 Task: Create a due date automation trigger when advanced on, on the monday after a card is due add fields with custom field "Resume" set to a number lower than 1 and lower or equal to 10 at 11:00 AM.
Action: Mouse moved to (1159, 87)
Screenshot: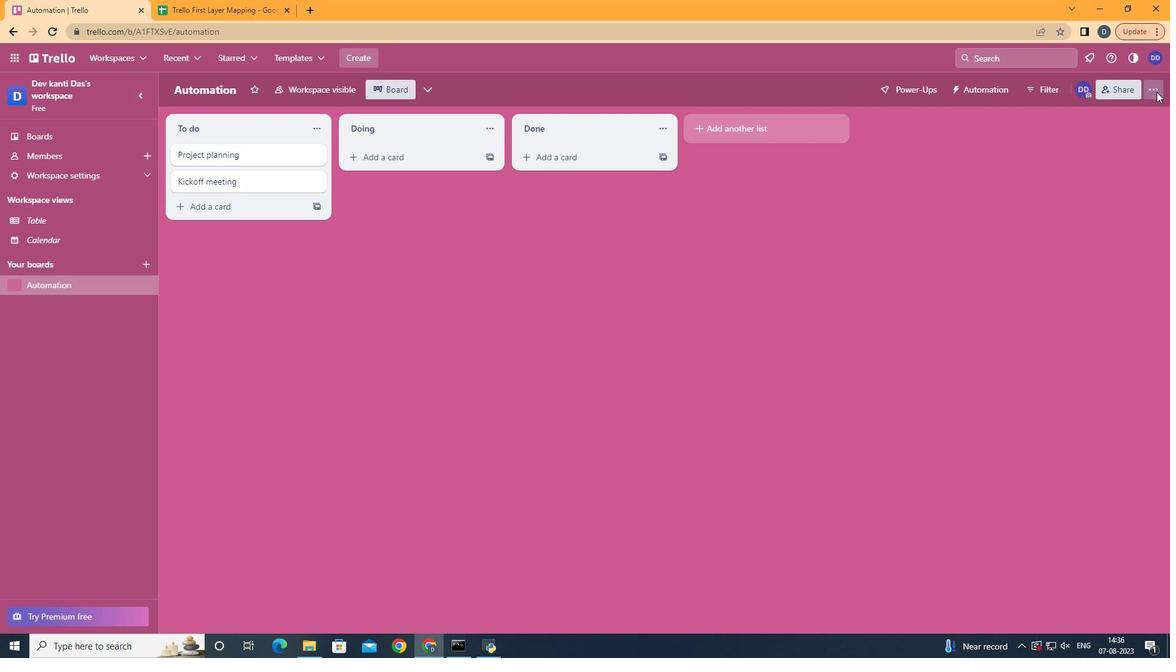 
Action: Mouse pressed left at (1159, 87)
Screenshot: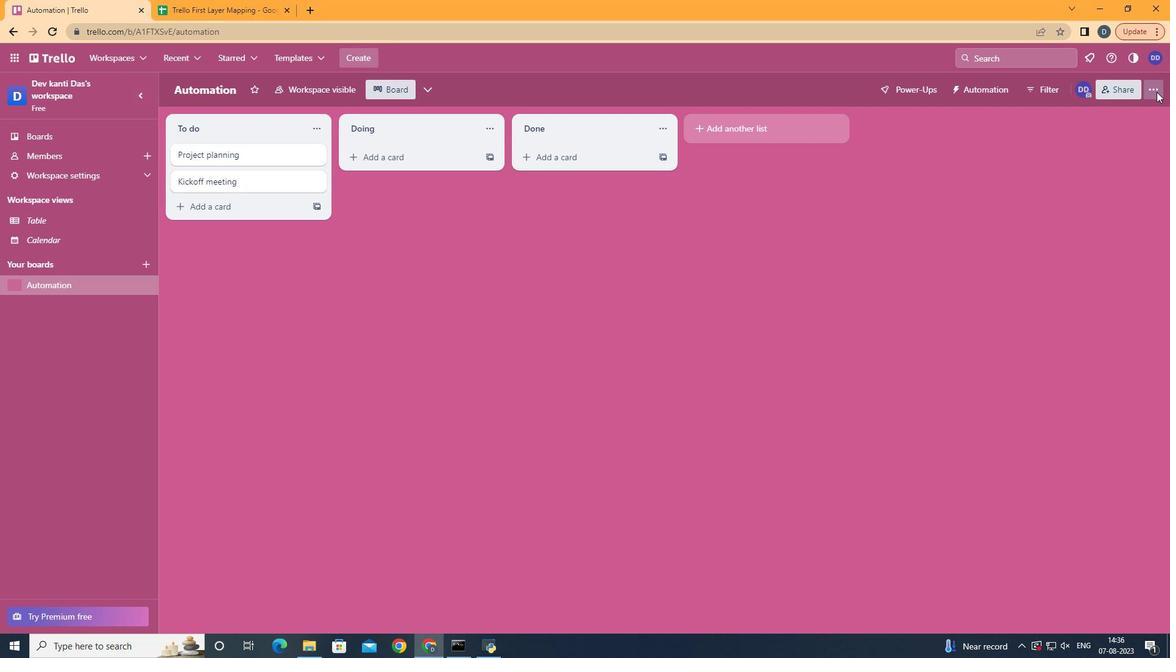 
Action: Mouse moved to (1089, 252)
Screenshot: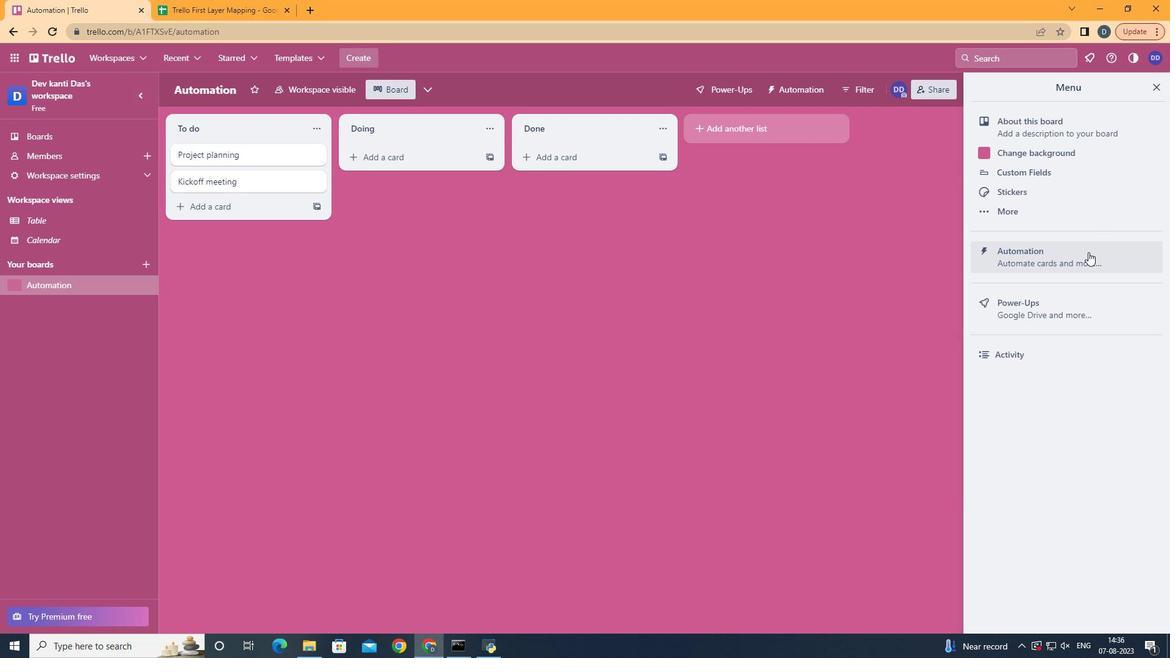 
Action: Mouse pressed left at (1089, 252)
Screenshot: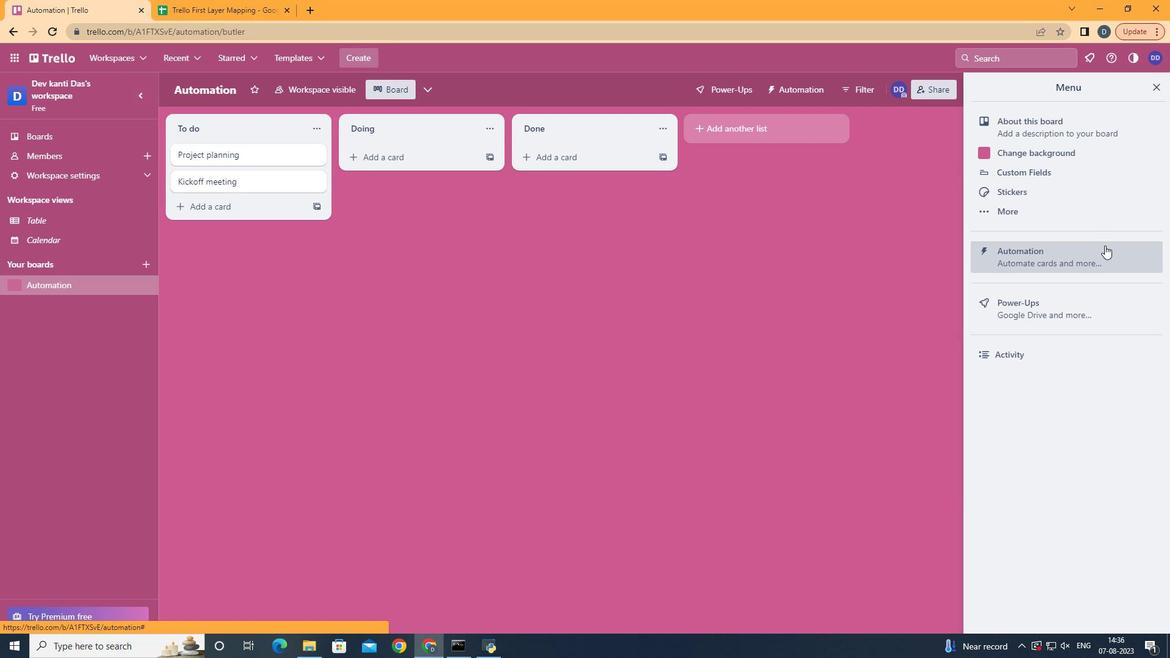 
Action: Mouse moved to (234, 246)
Screenshot: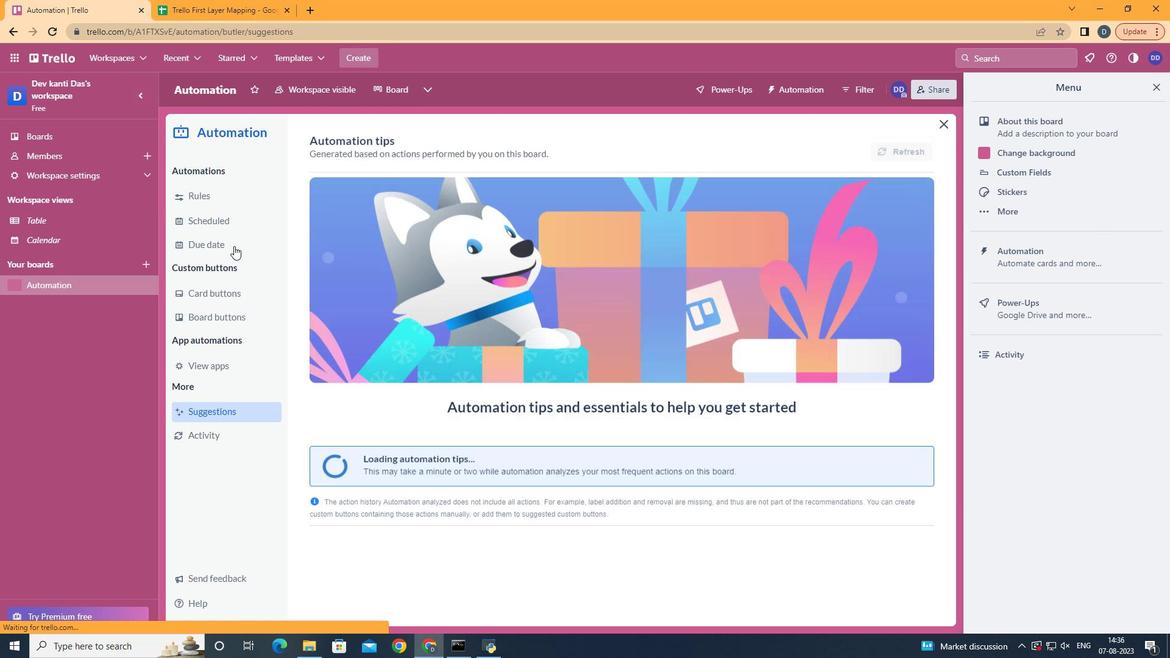 
Action: Mouse pressed left at (234, 246)
Screenshot: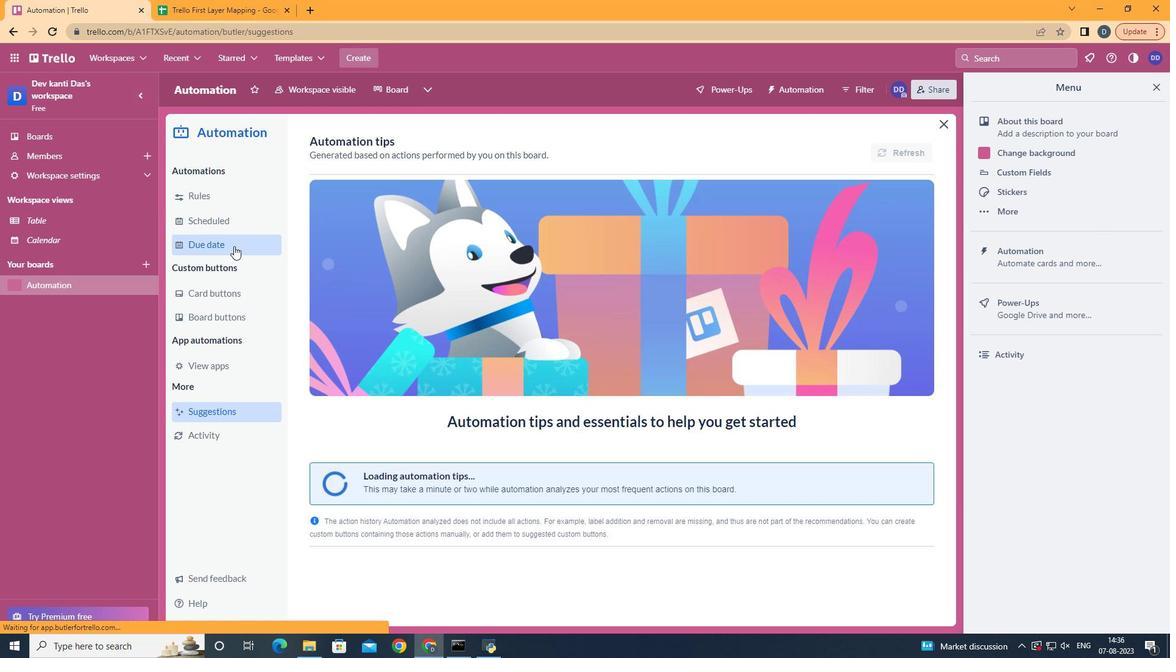 
Action: Mouse moved to (864, 148)
Screenshot: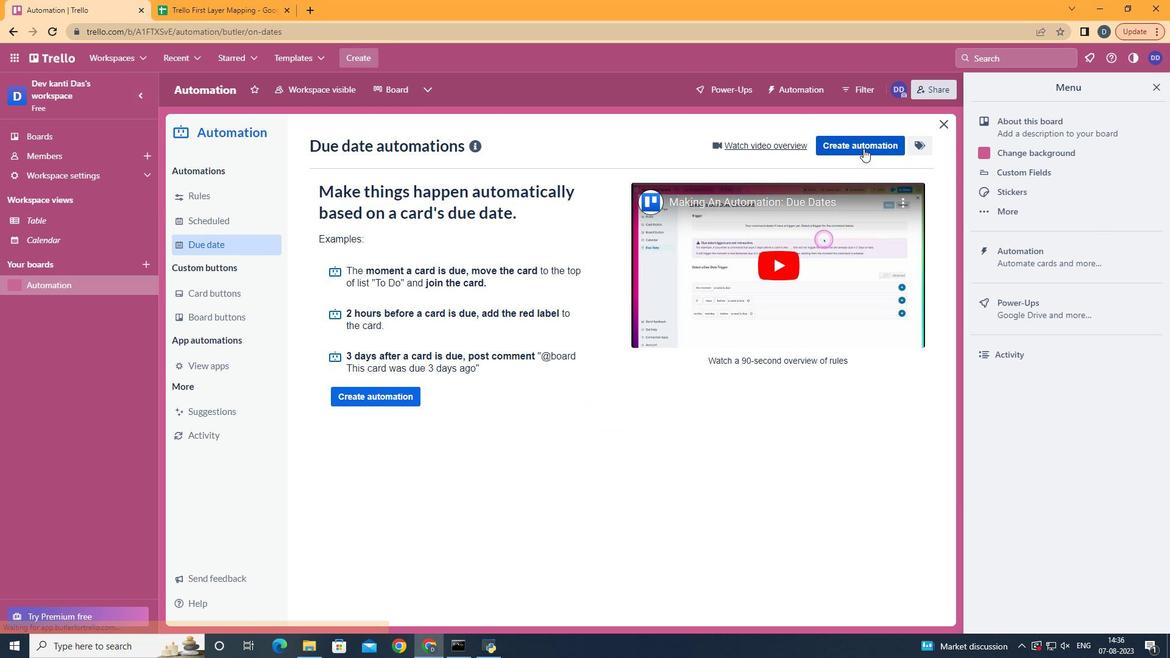 
Action: Mouse pressed left at (864, 148)
Screenshot: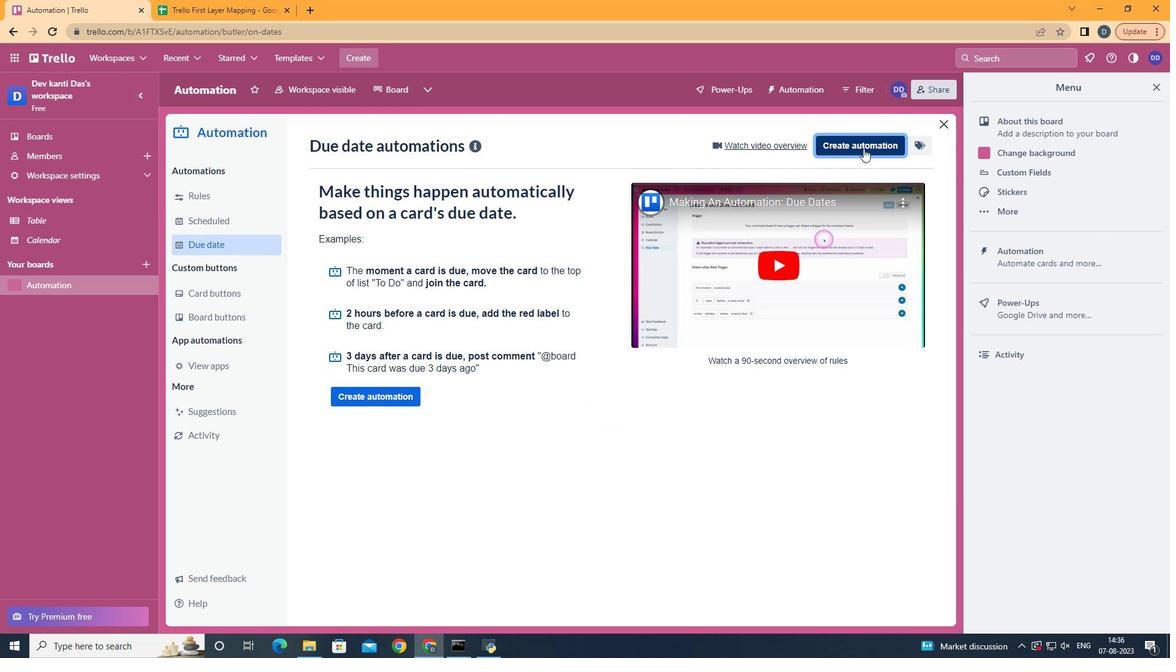 
Action: Mouse moved to (620, 260)
Screenshot: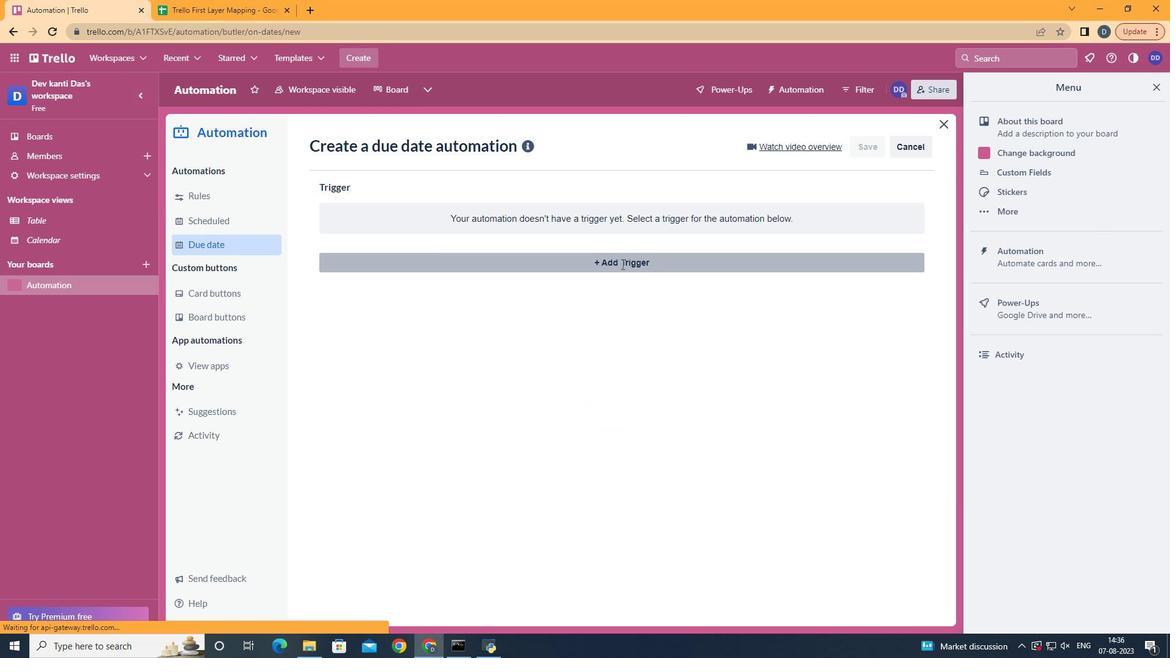 
Action: Mouse pressed left at (620, 260)
Screenshot: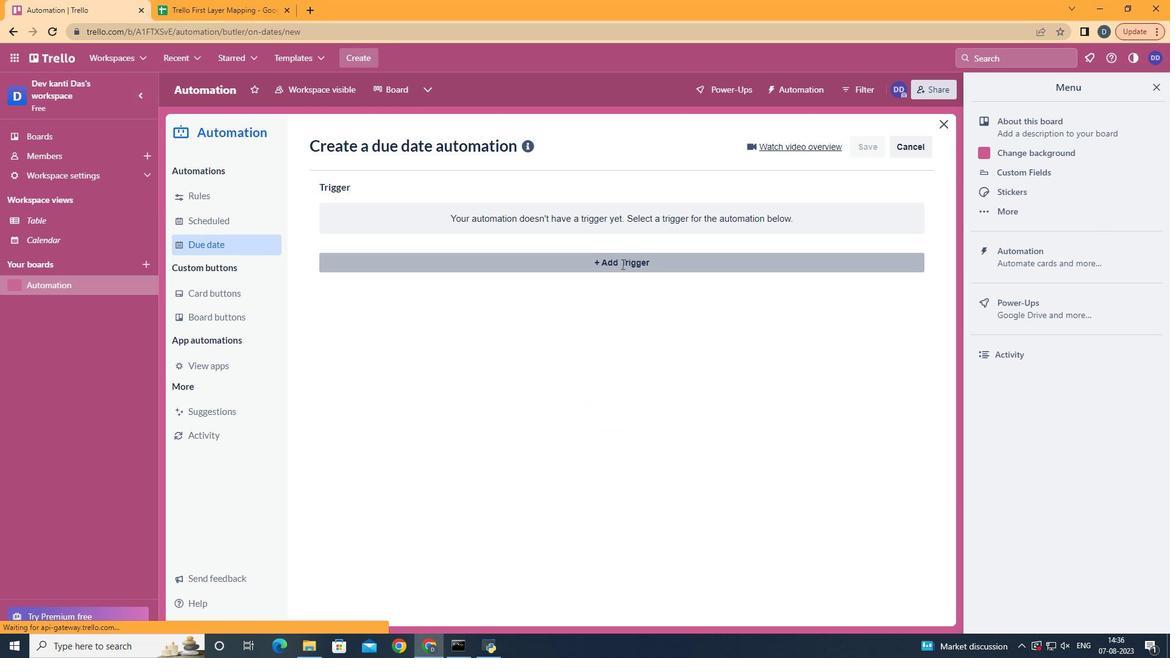 
Action: Mouse moved to (398, 320)
Screenshot: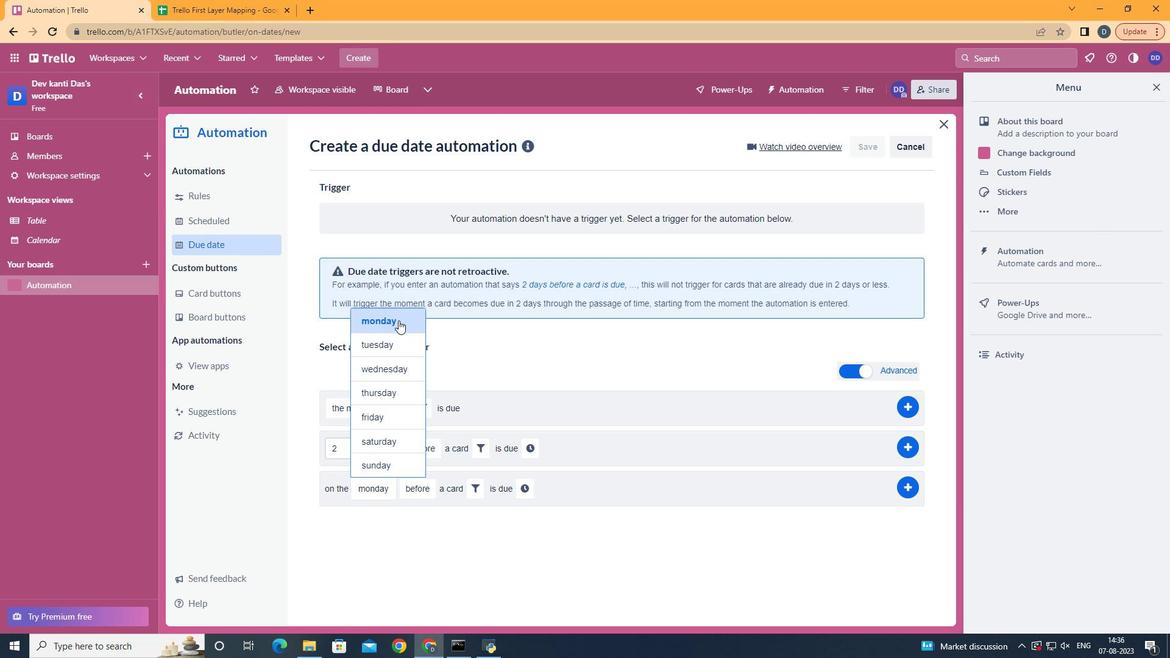 
Action: Mouse pressed left at (398, 320)
Screenshot: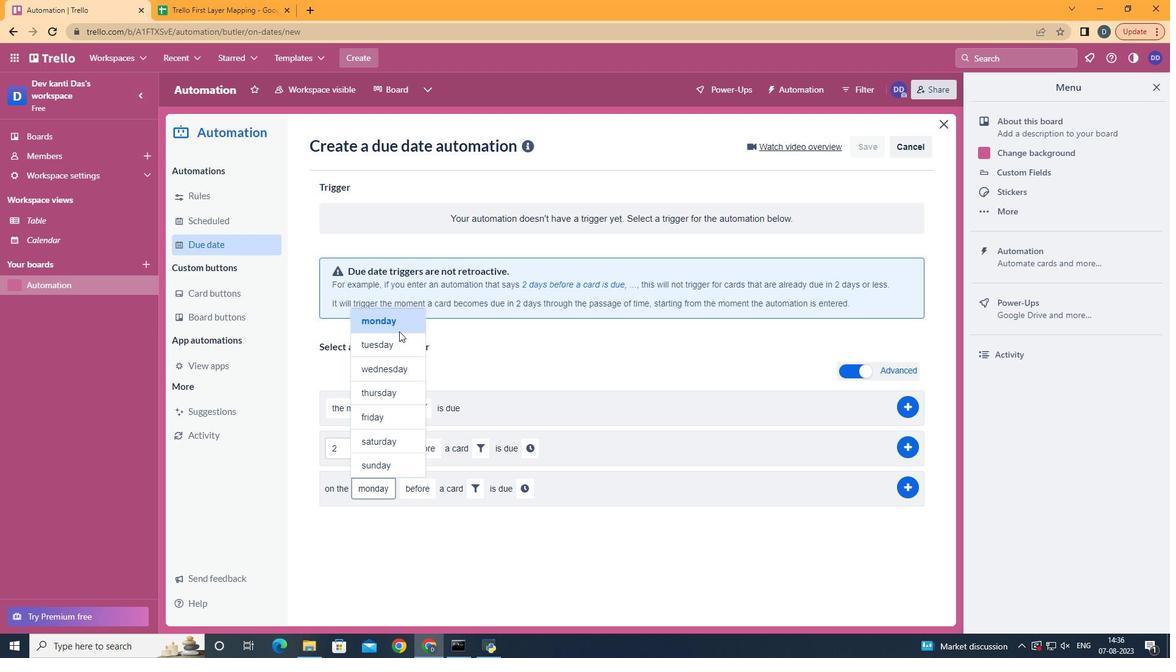 
Action: Mouse moved to (426, 531)
Screenshot: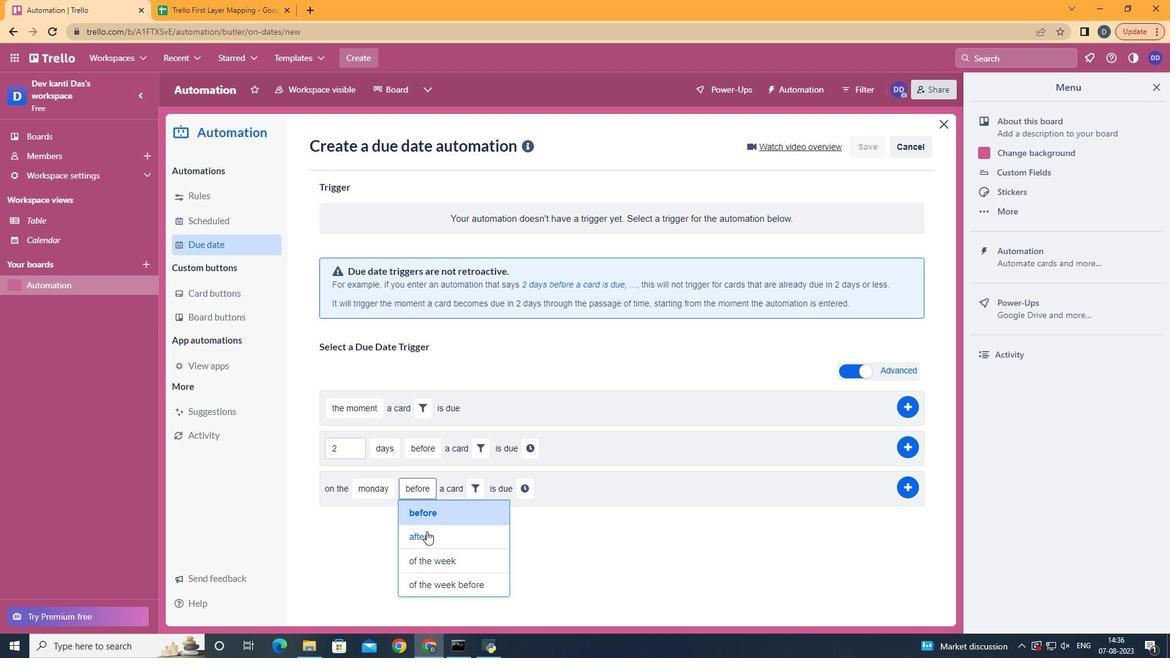 
Action: Mouse pressed left at (426, 531)
Screenshot: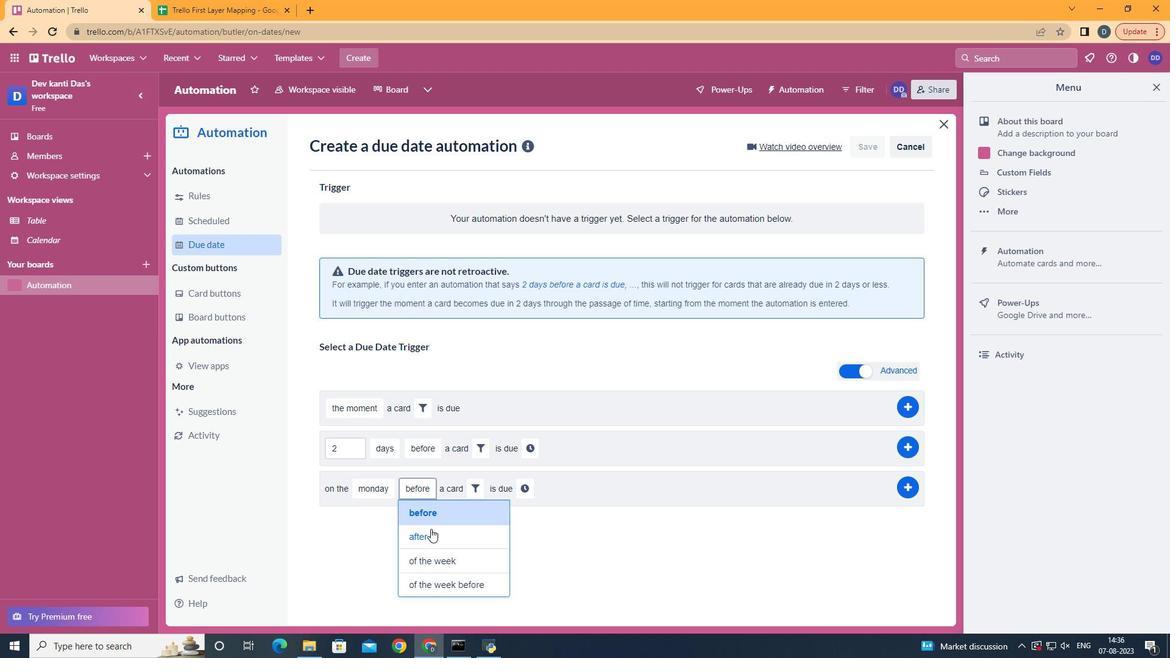 
Action: Mouse moved to (471, 491)
Screenshot: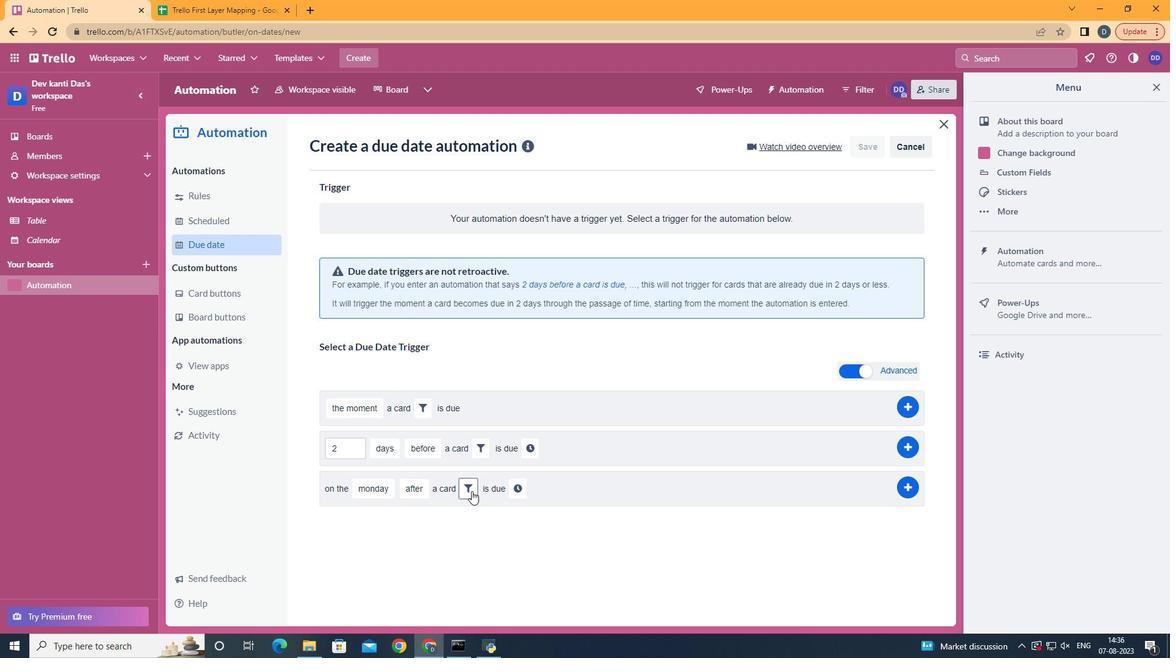 
Action: Mouse pressed left at (471, 491)
Screenshot: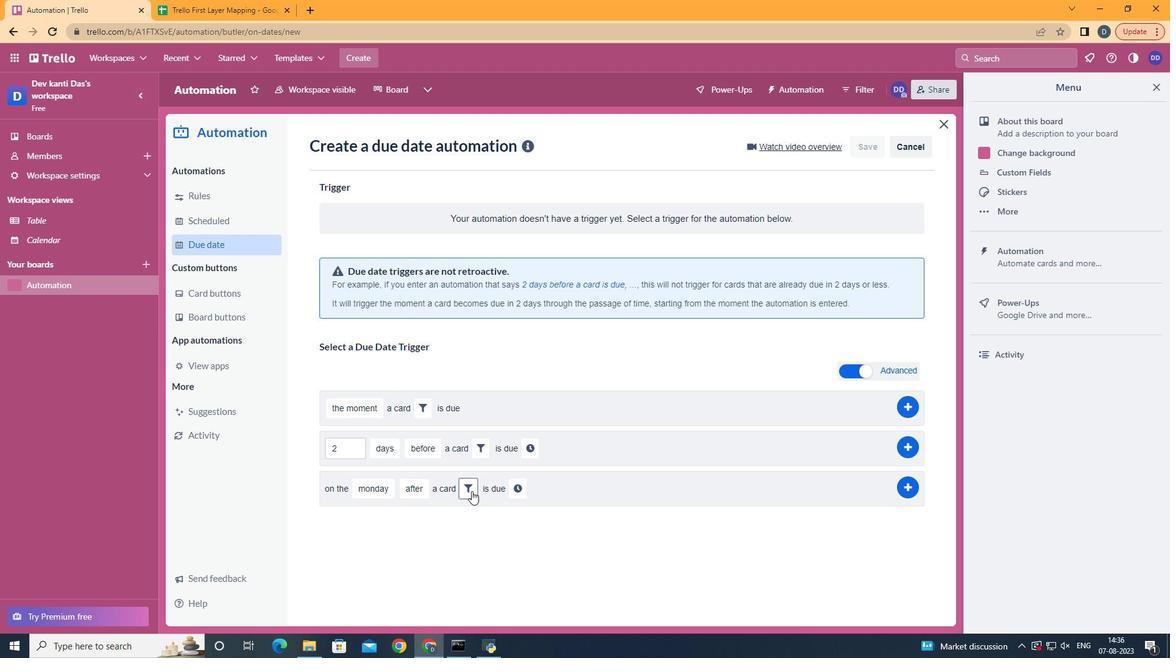 
Action: Mouse moved to (679, 536)
Screenshot: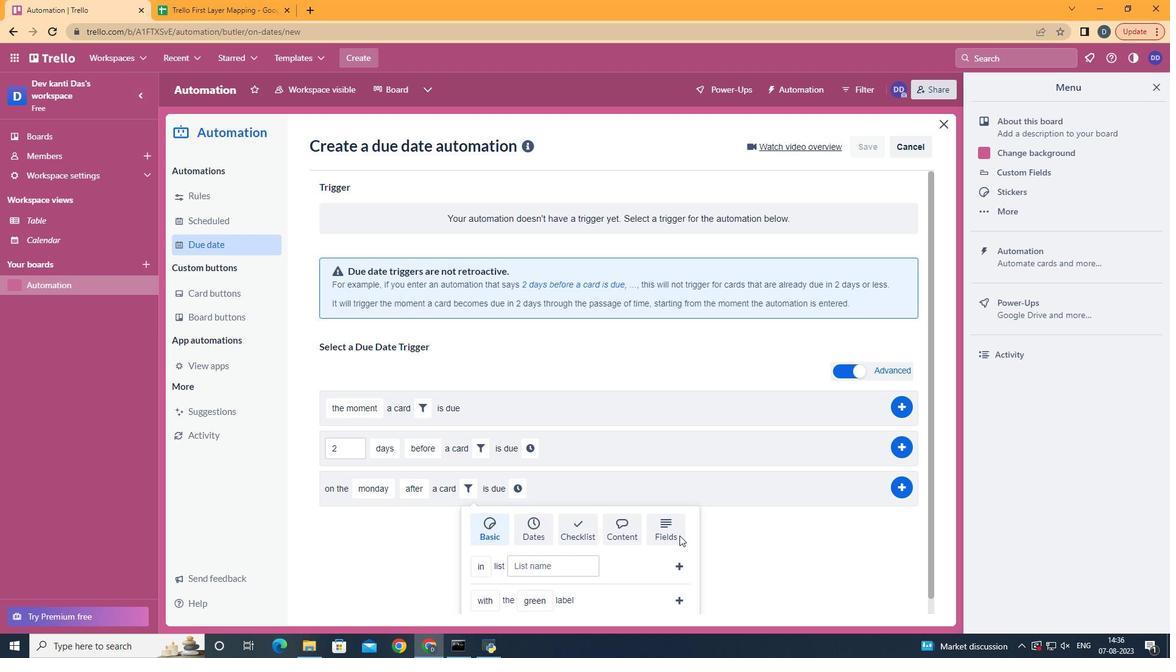 
Action: Mouse pressed left at (679, 536)
Screenshot: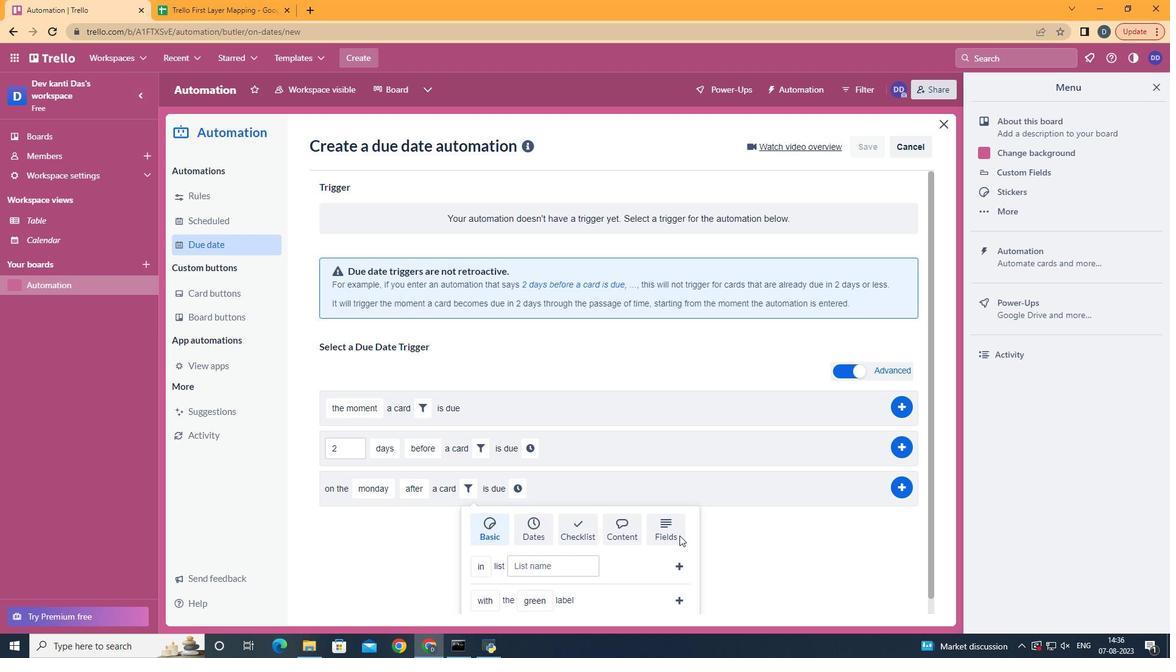 
Action: Mouse moved to (679, 534)
Screenshot: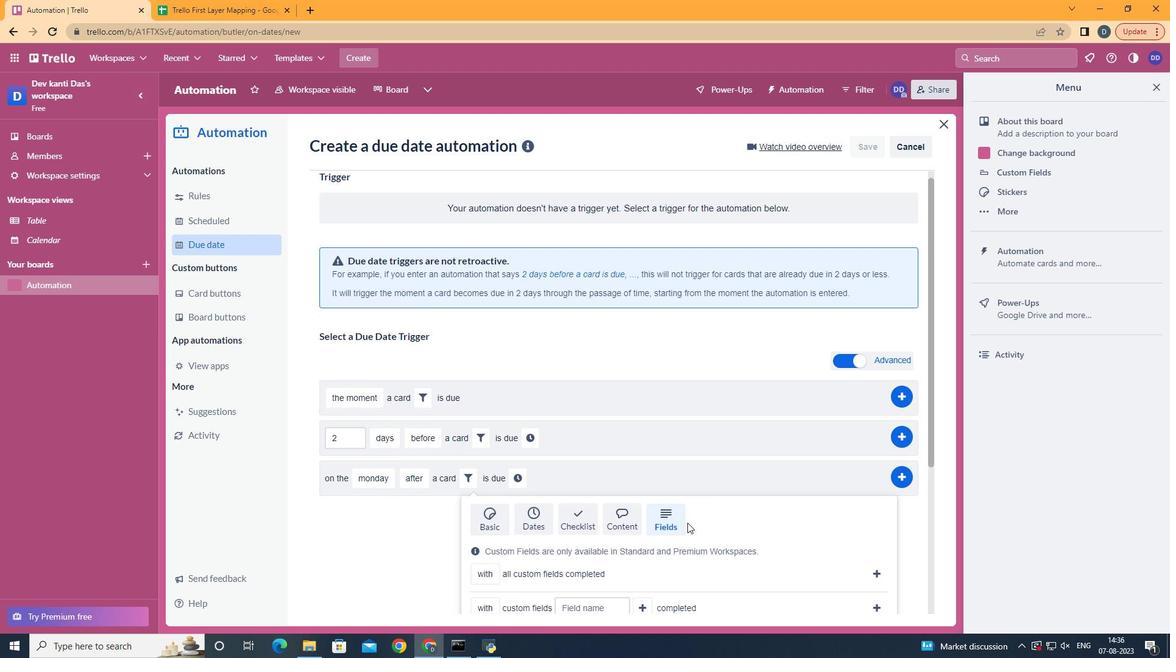 
Action: Mouse scrolled (679, 534) with delta (0, 0)
Screenshot: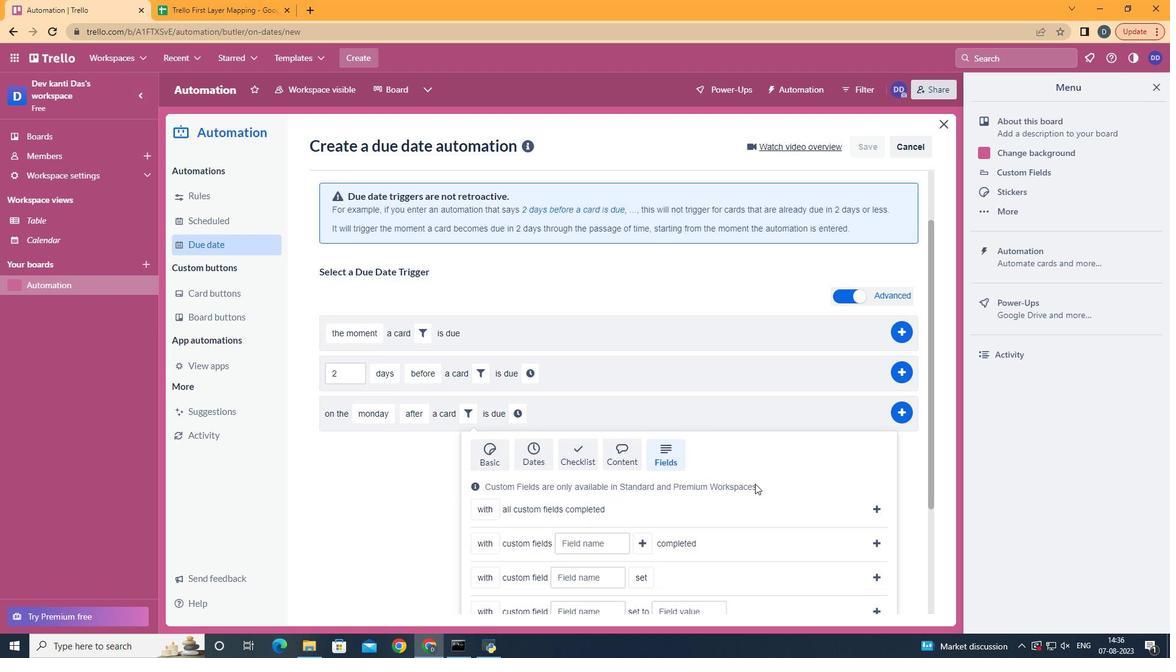 
Action: Mouse scrolled (679, 534) with delta (0, 0)
Screenshot: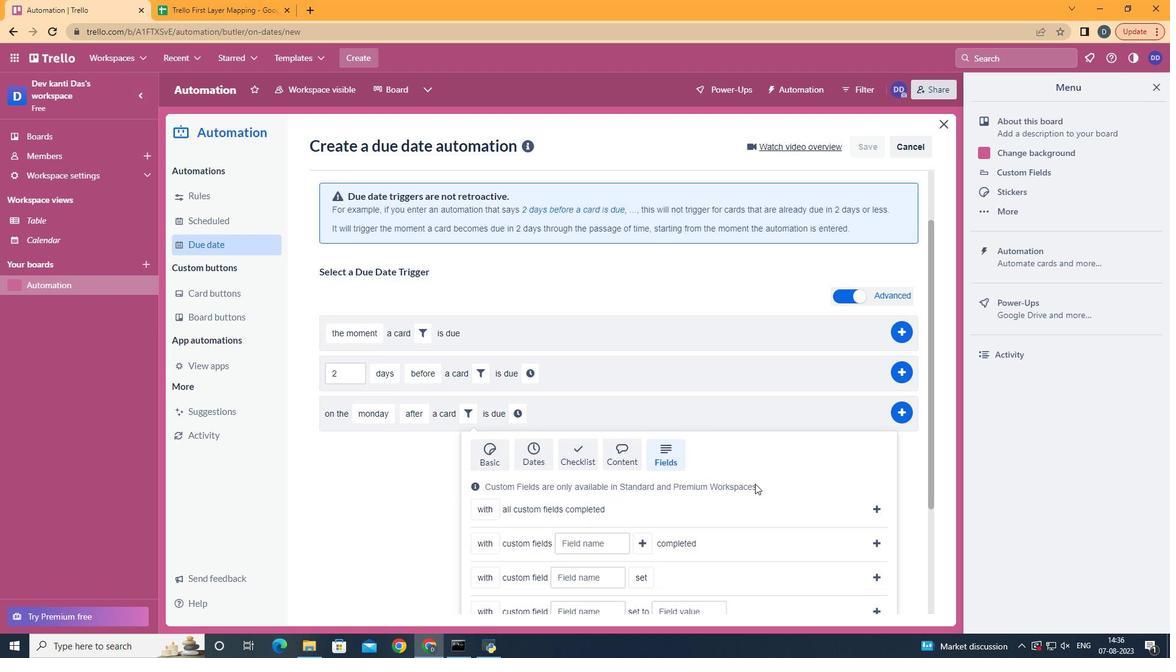 
Action: Mouse scrolled (679, 534) with delta (0, 0)
Screenshot: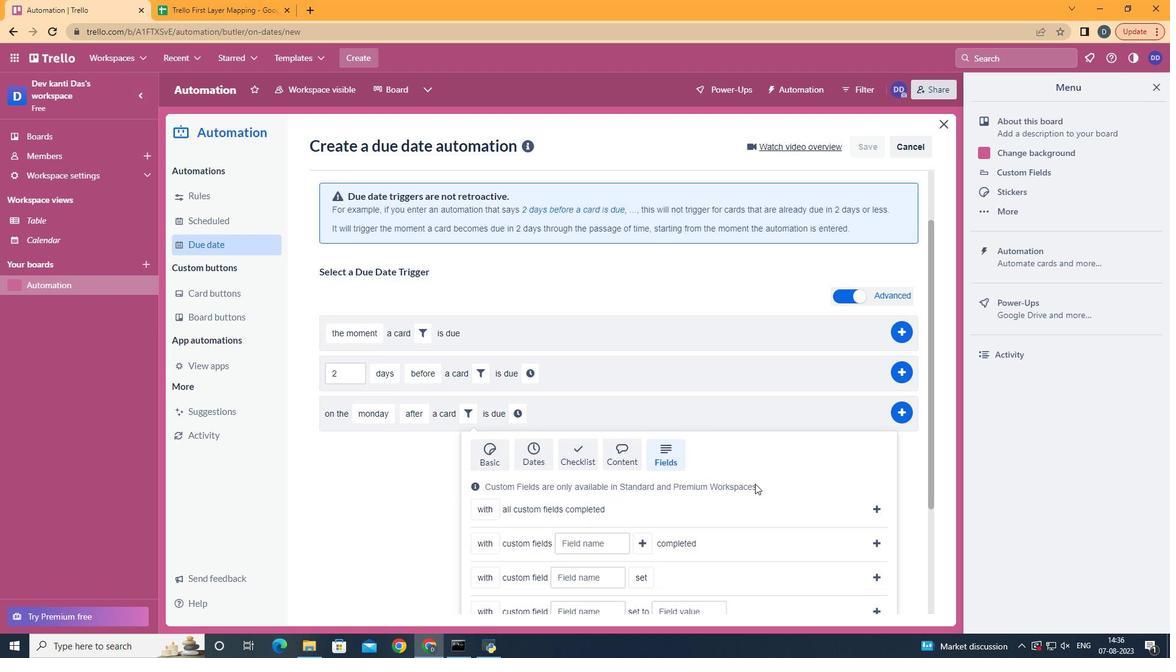 
Action: Mouse scrolled (679, 534) with delta (0, 0)
Screenshot: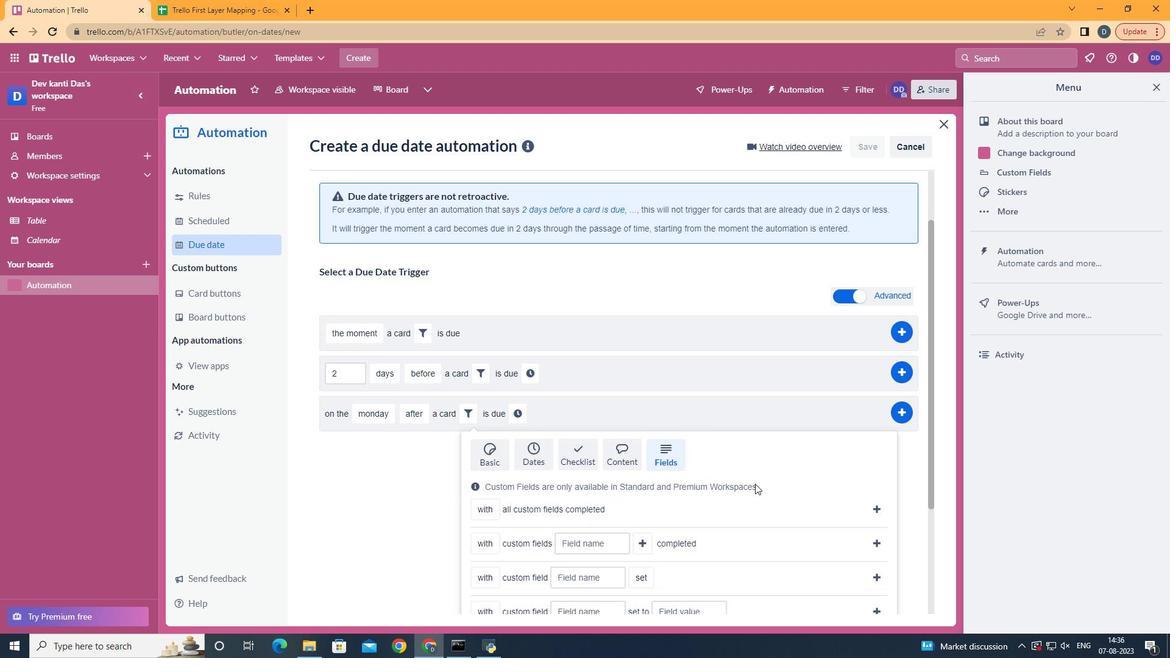 
Action: Mouse scrolled (679, 534) with delta (0, 0)
Screenshot: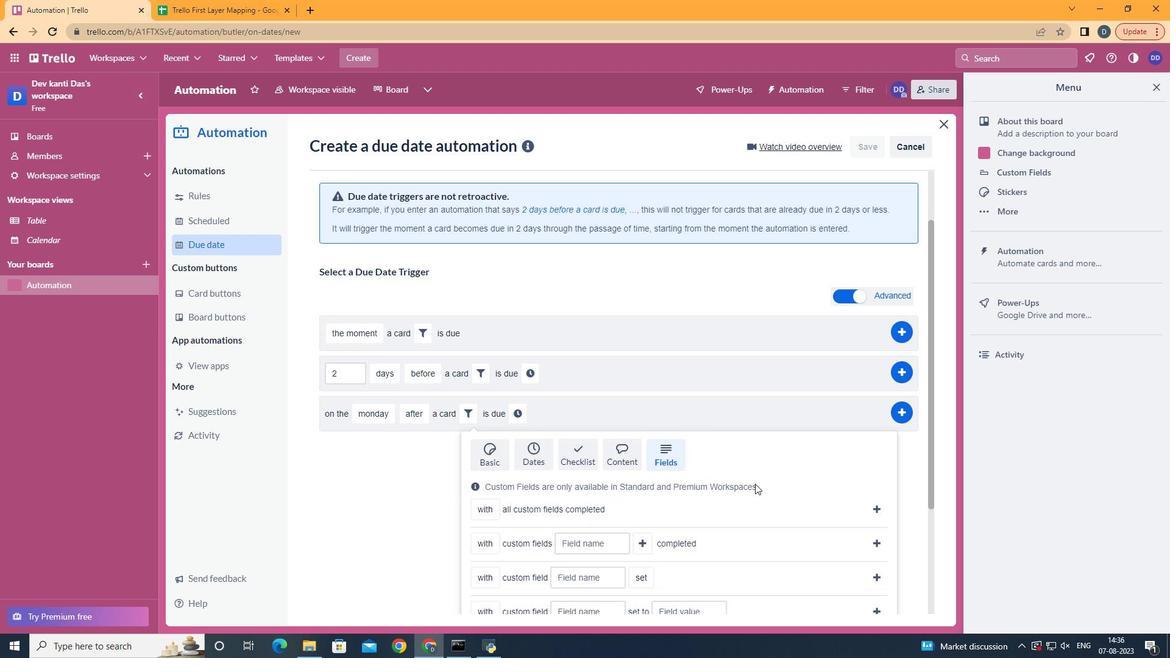 
Action: Mouse moved to (684, 527)
Screenshot: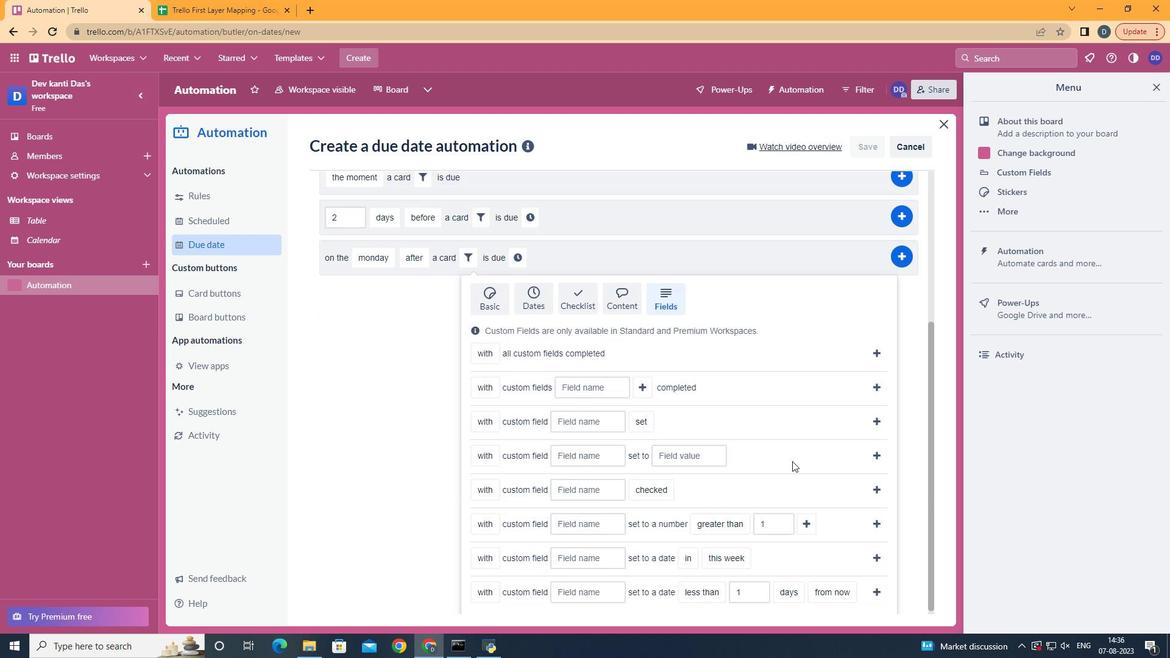 
Action: Mouse scrolled (684, 526) with delta (0, 0)
Screenshot: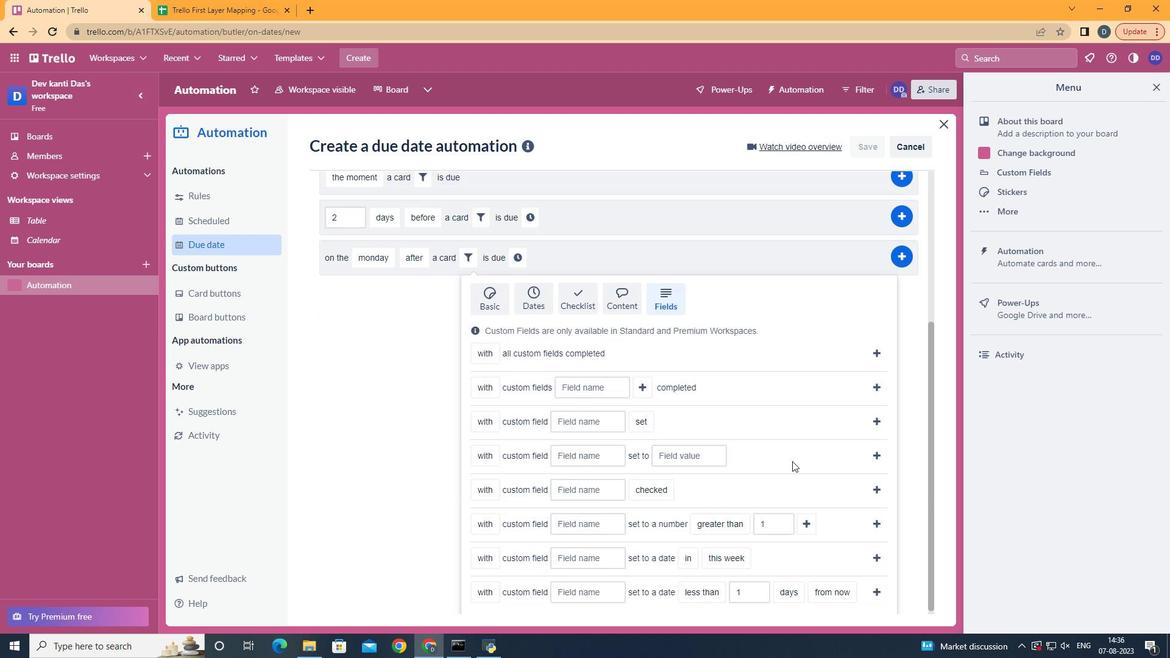 
Action: Mouse moved to (579, 519)
Screenshot: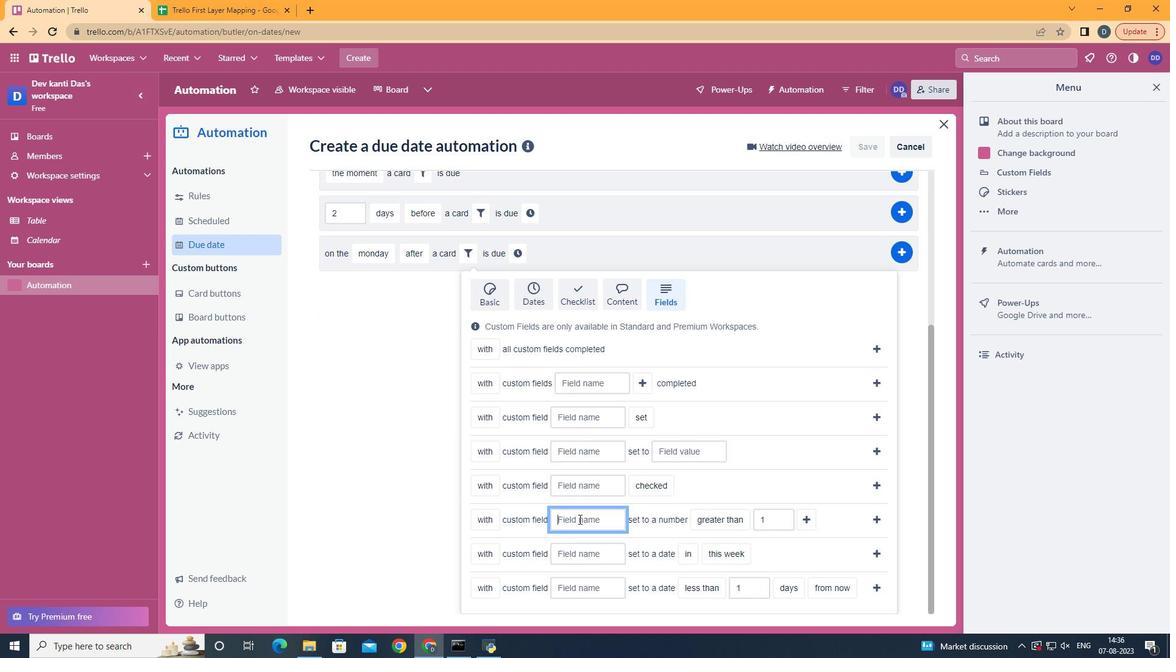 
Action: Mouse pressed left at (579, 519)
Screenshot: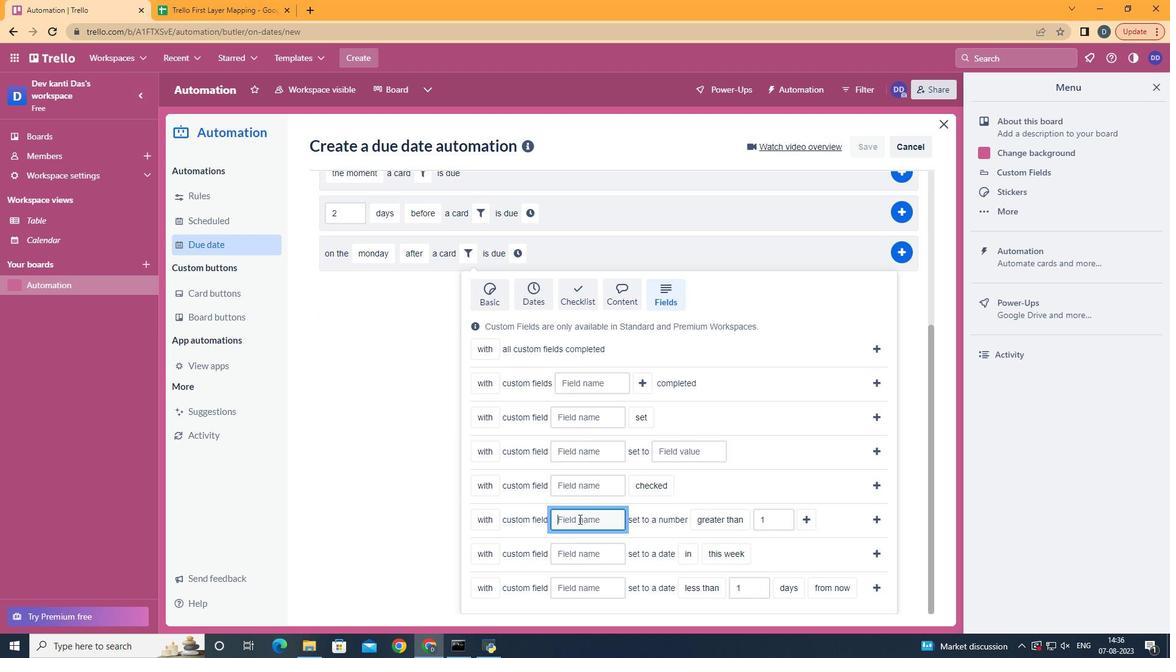 
Action: Key pressed <Key.shift>Resume
Screenshot: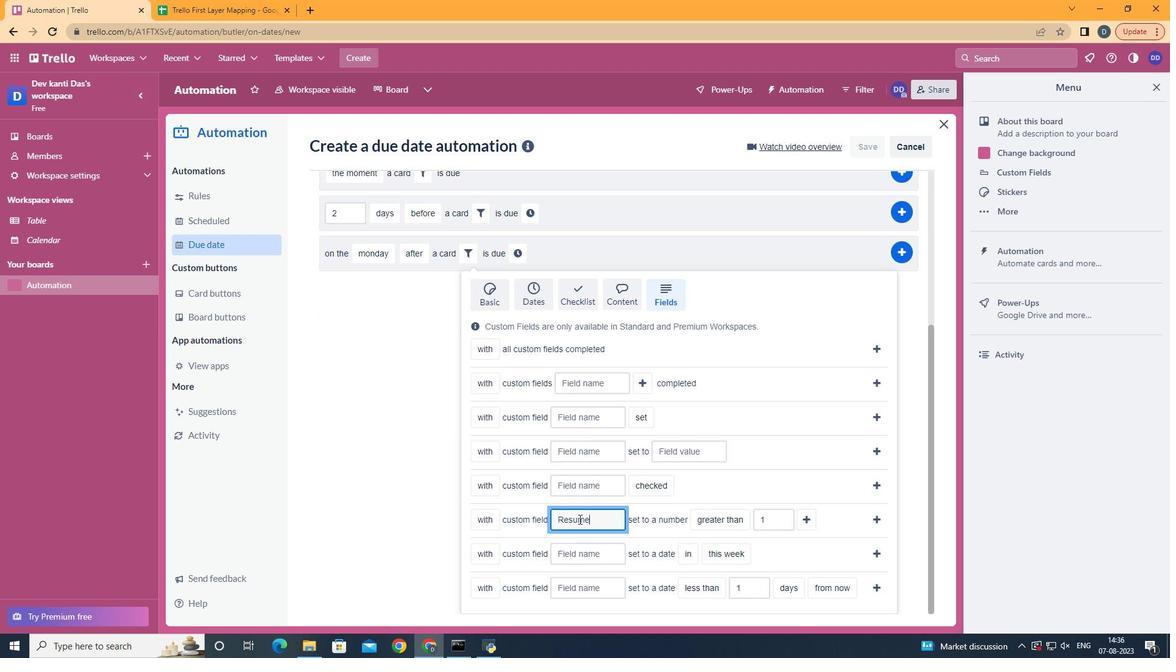 
Action: Mouse moved to (753, 468)
Screenshot: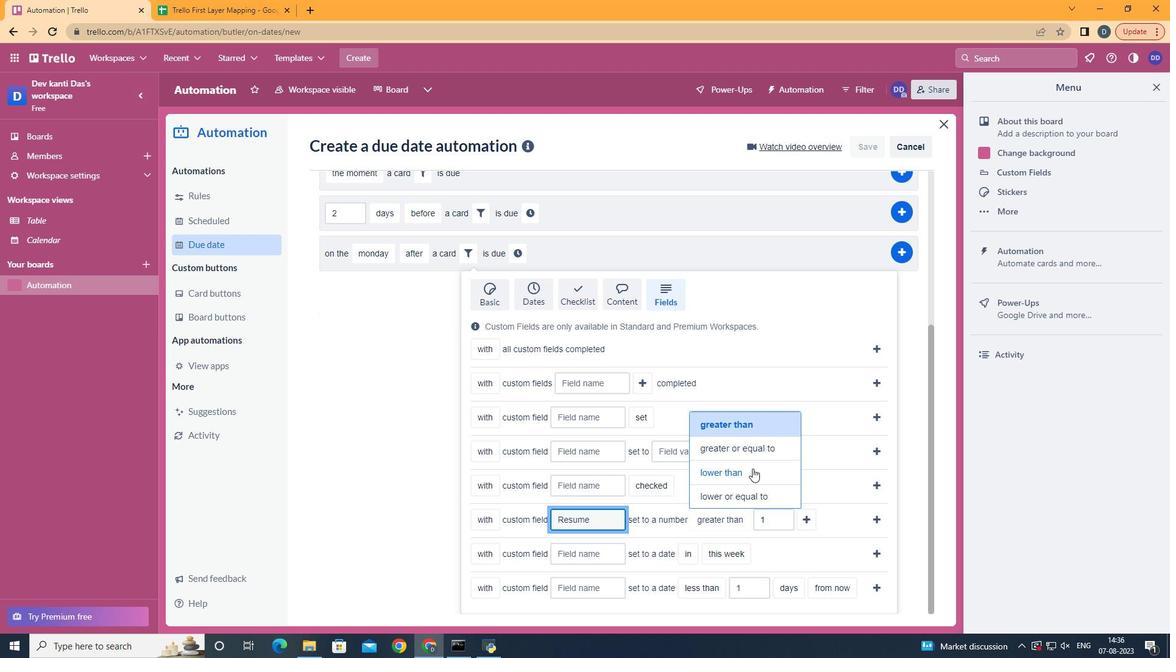 
Action: Mouse pressed left at (753, 468)
Screenshot: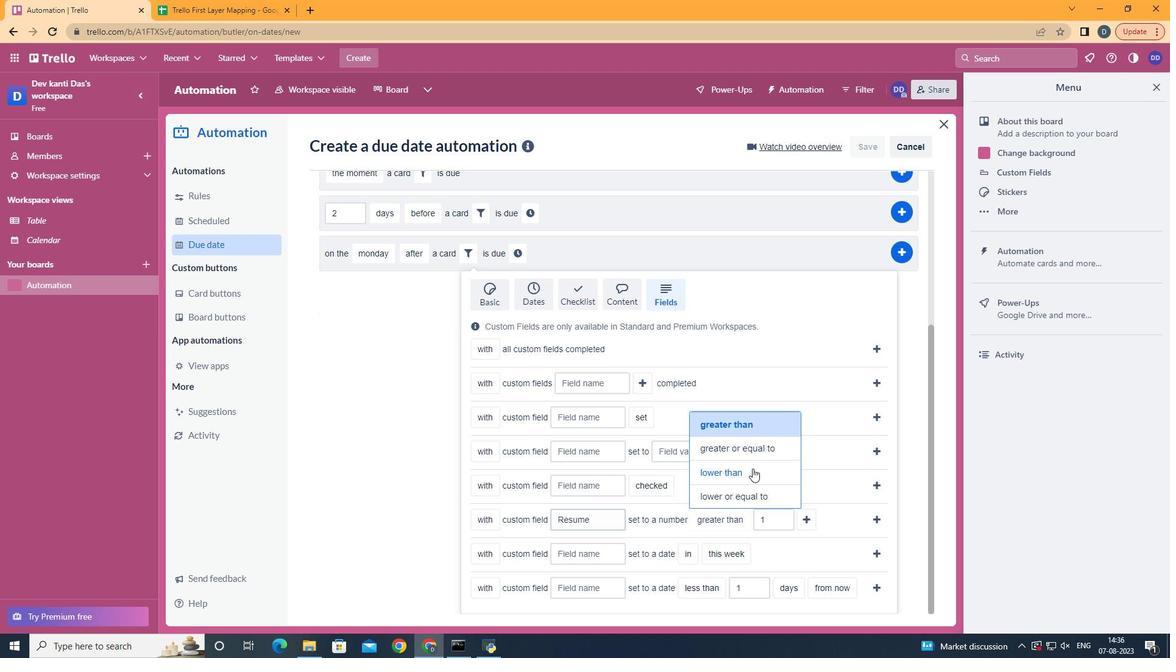 
Action: Mouse moved to (803, 521)
Screenshot: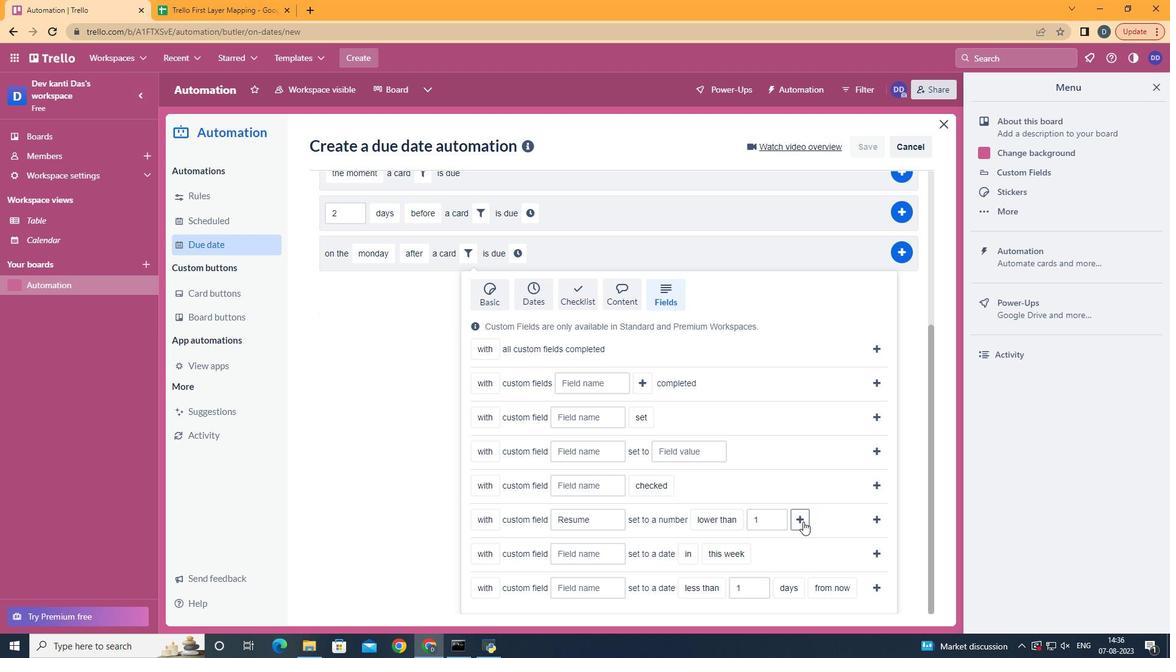 
Action: Mouse pressed left at (803, 521)
Screenshot: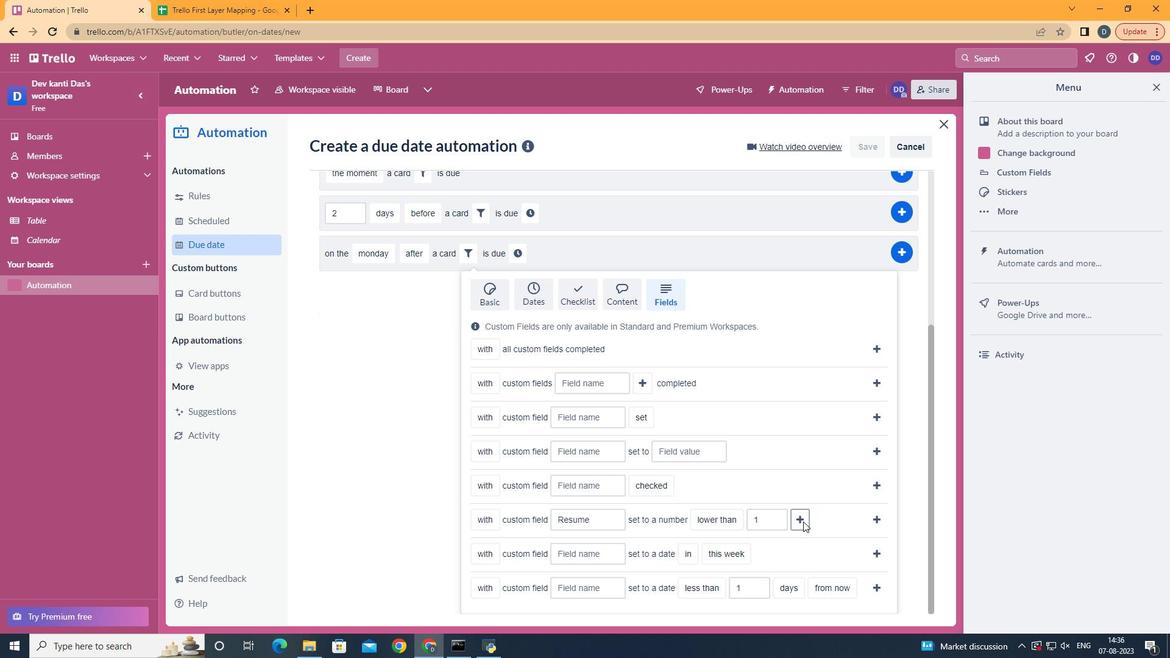 
Action: Mouse moved to (562, 475)
Screenshot: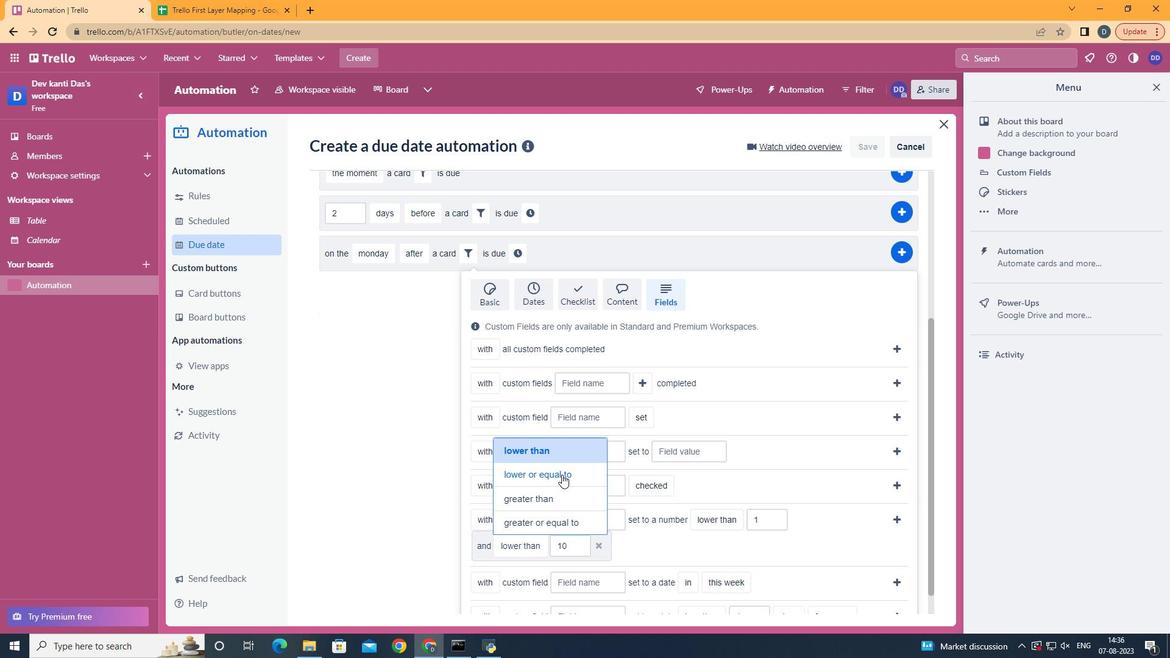 
Action: Mouse pressed left at (562, 475)
Screenshot: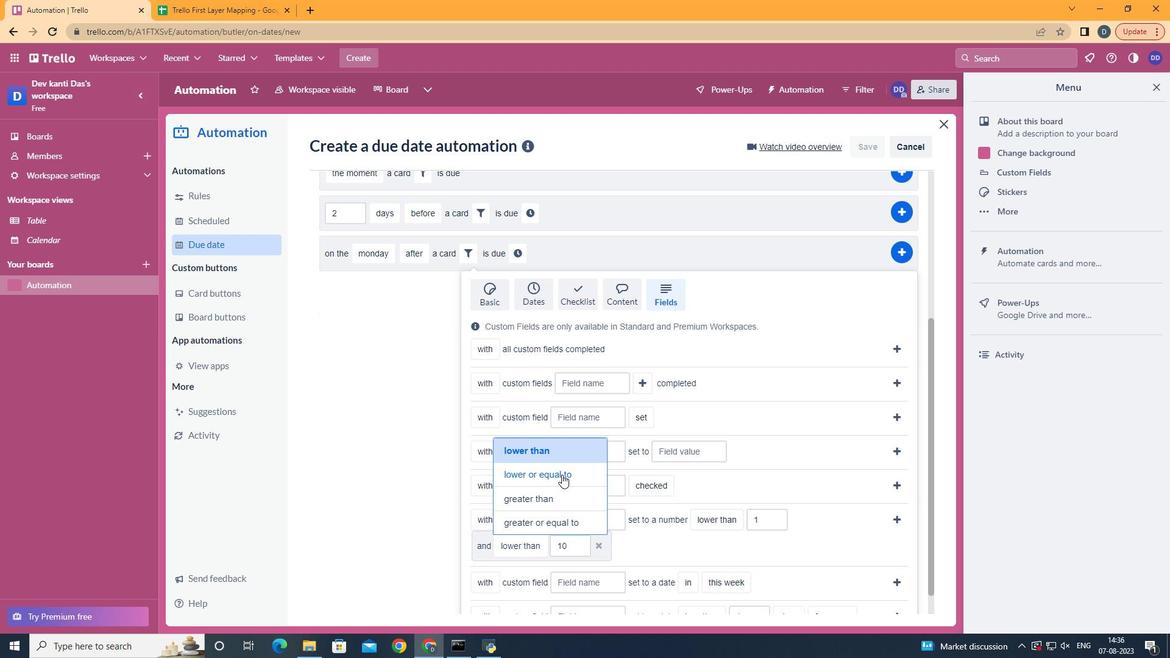 
Action: Mouse moved to (895, 521)
Screenshot: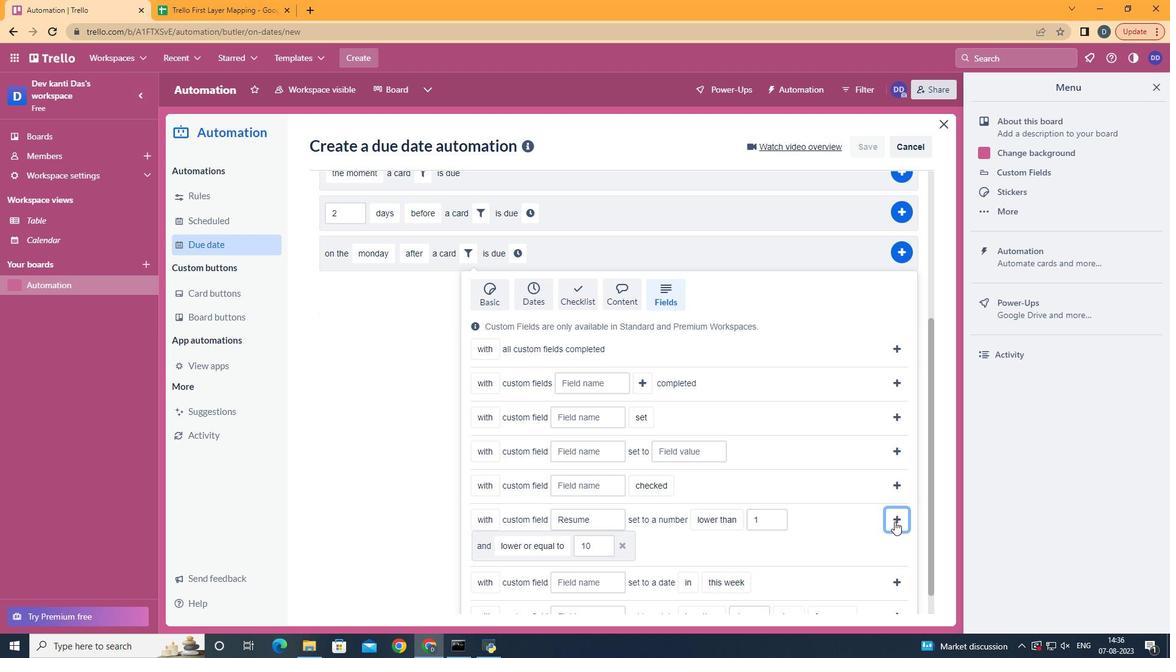 
Action: Mouse pressed left at (895, 521)
Screenshot: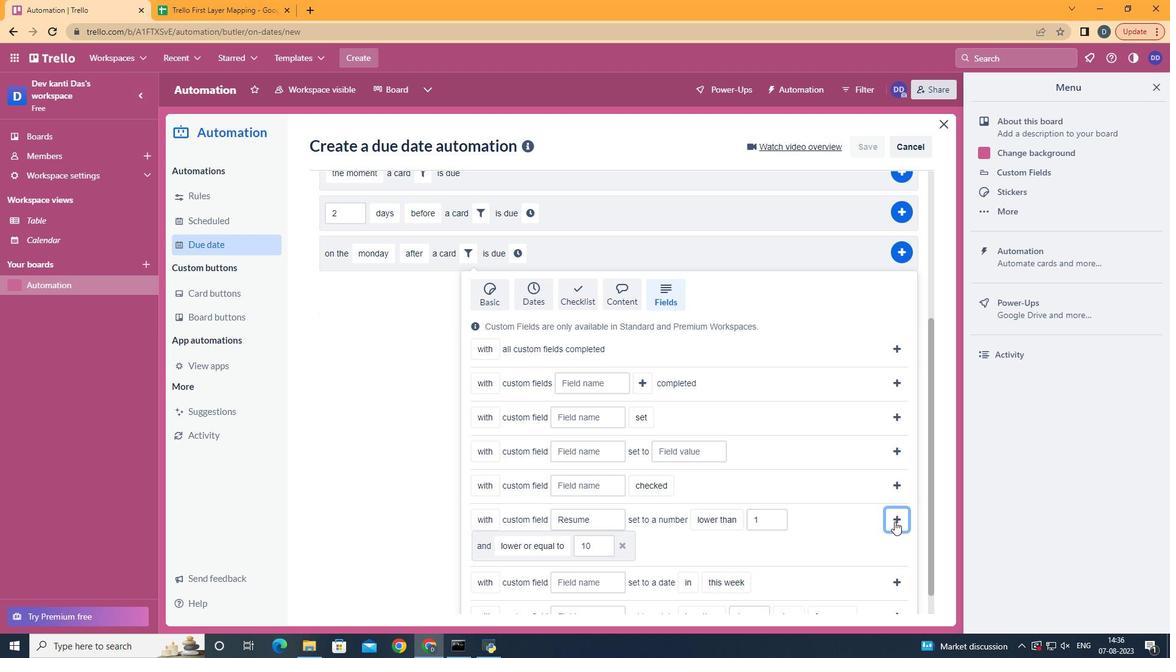 
Action: Mouse moved to (859, 488)
Screenshot: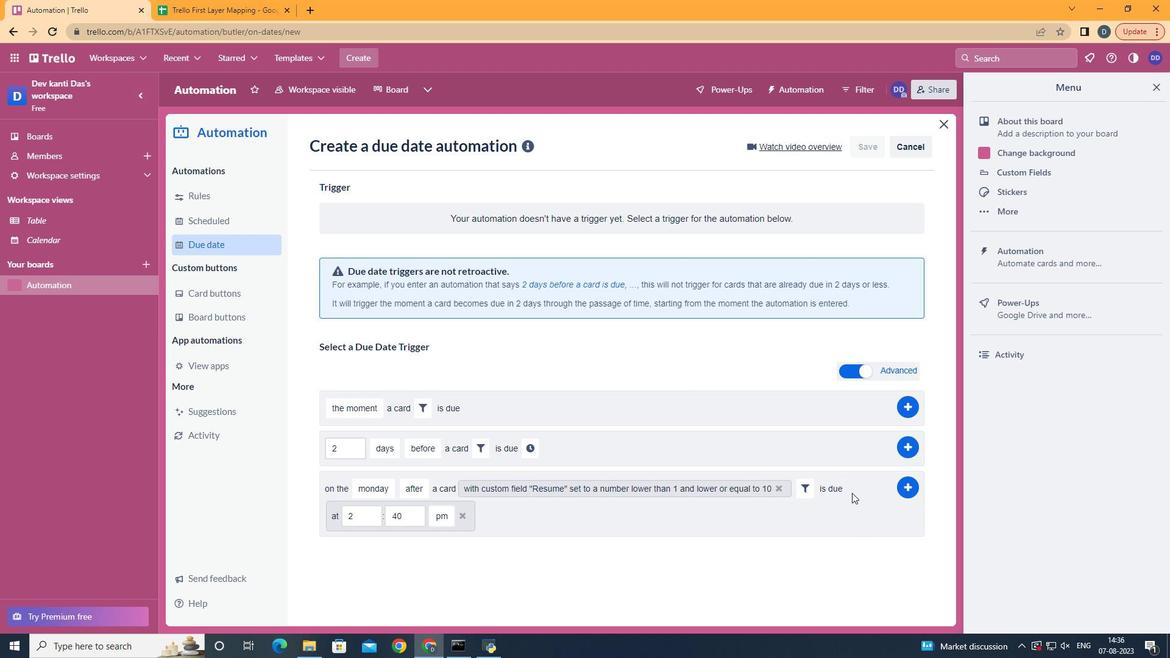 
Action: Mouse pressed left at (859, 488)
Screenshot: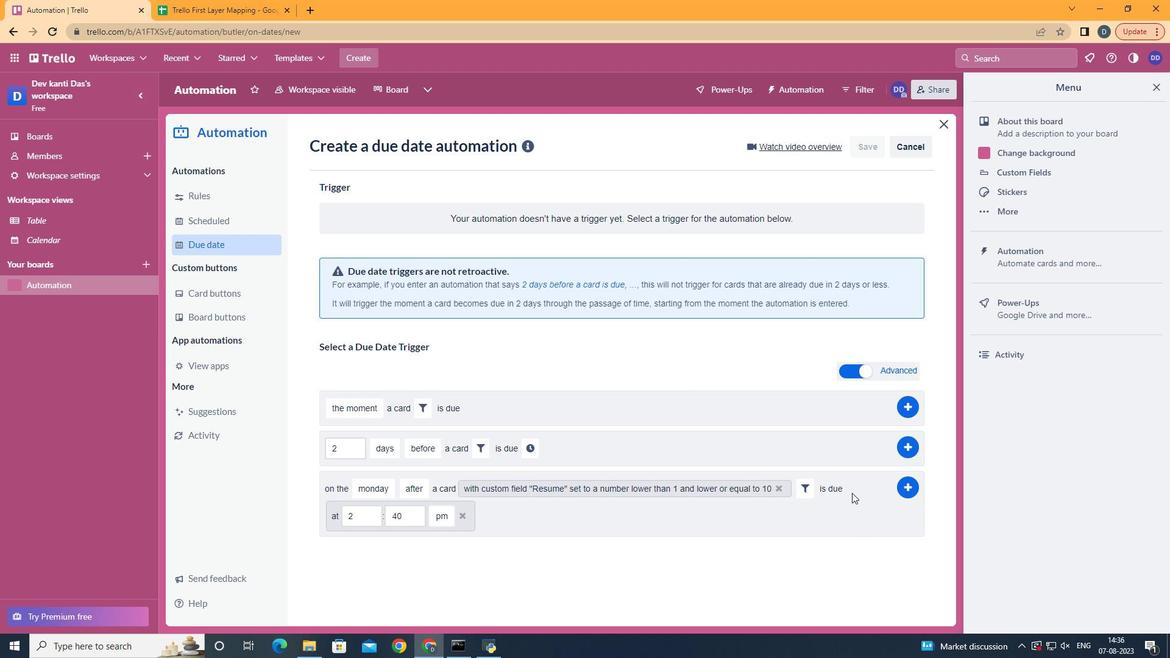 
Action: Mouse moved to (362, 518)
Screenshot: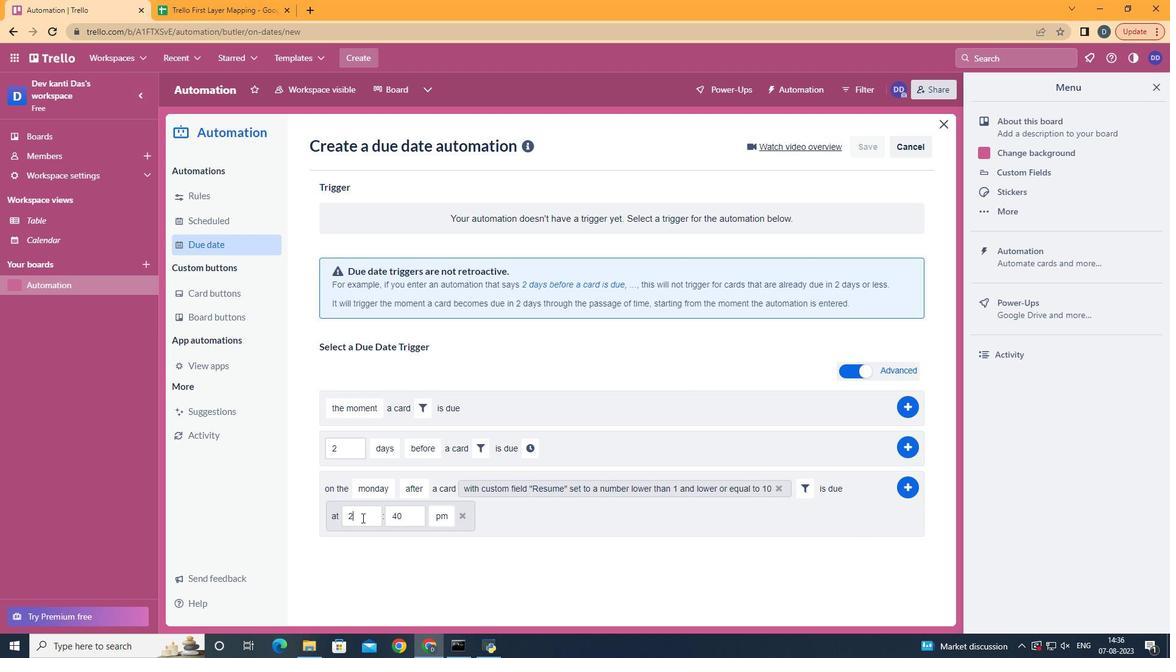 
Action: Mouse pressed left at (362, 518)
Screenshot: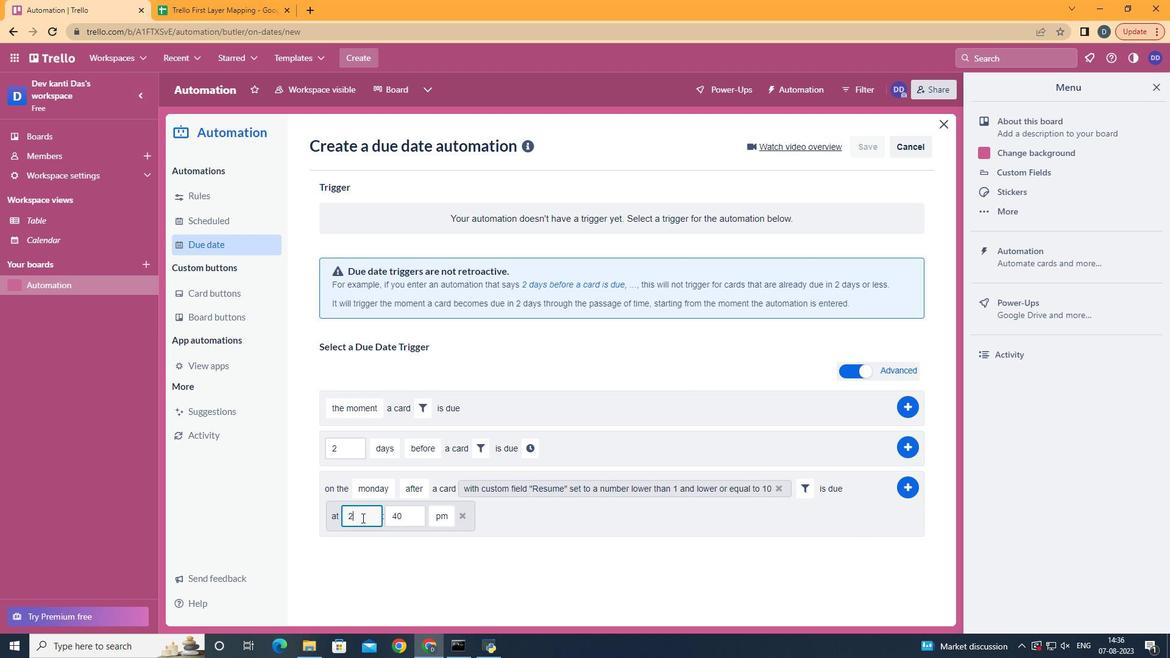 
Action: Mouse moved to (382, 521)
Screenshot: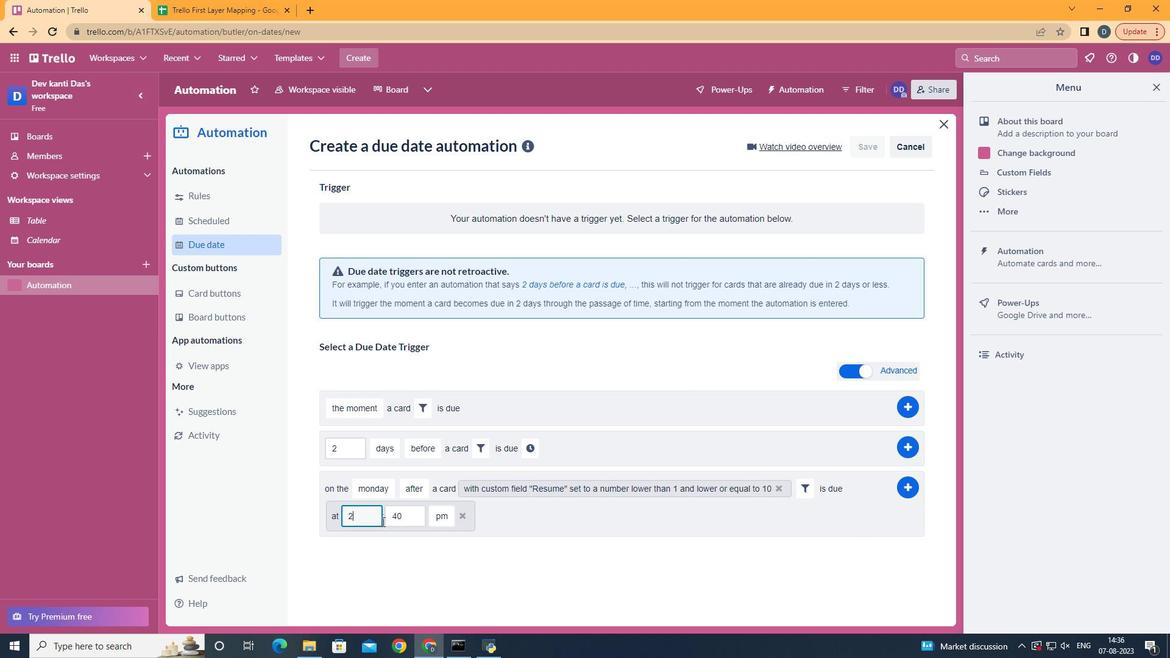 
Action: Key pressed <Key.backspace>11
Screenshot: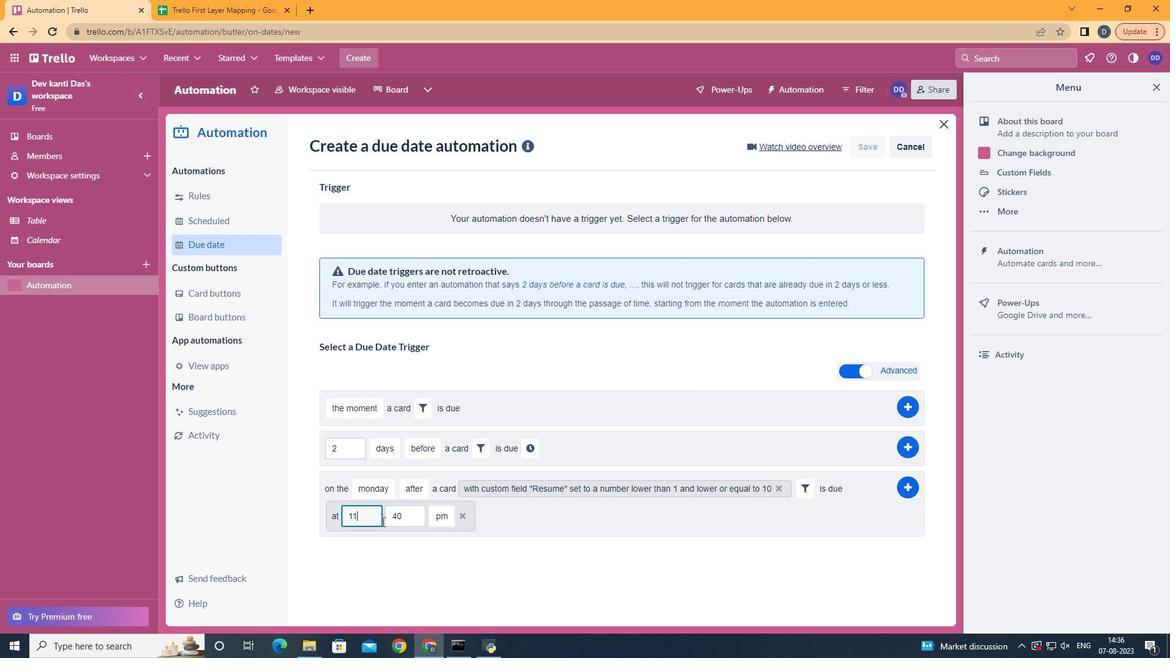 
Action: Mouse moved to (412, 519)
Screenshot: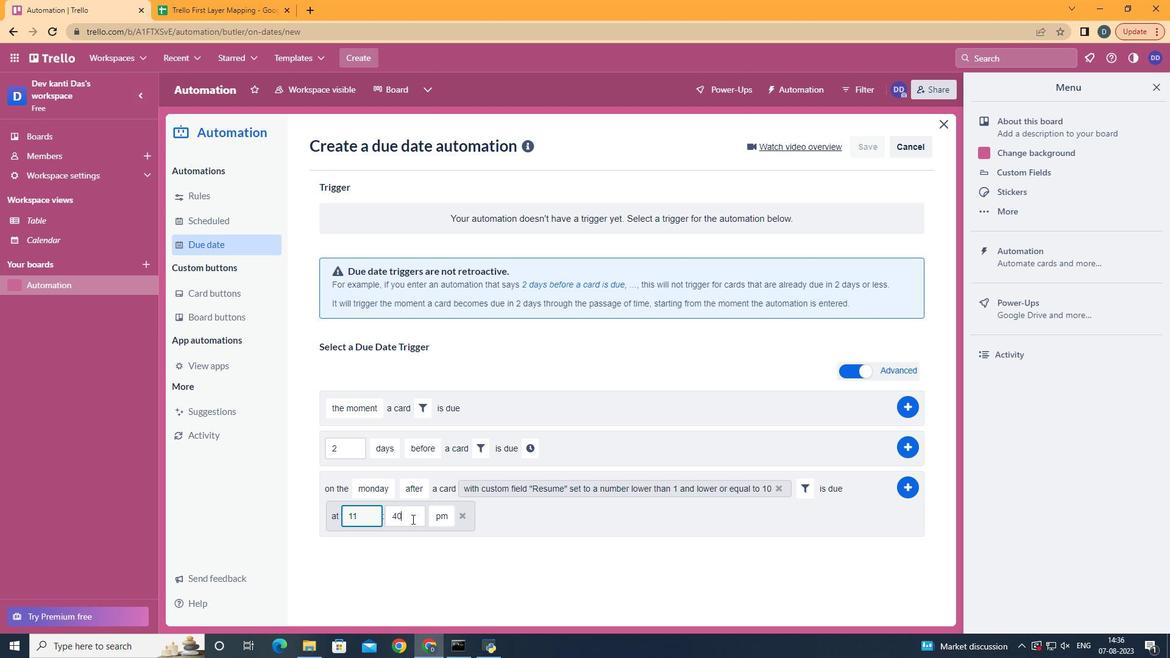 
Action: Mouse pressed left at (412, 519)
Screenshot: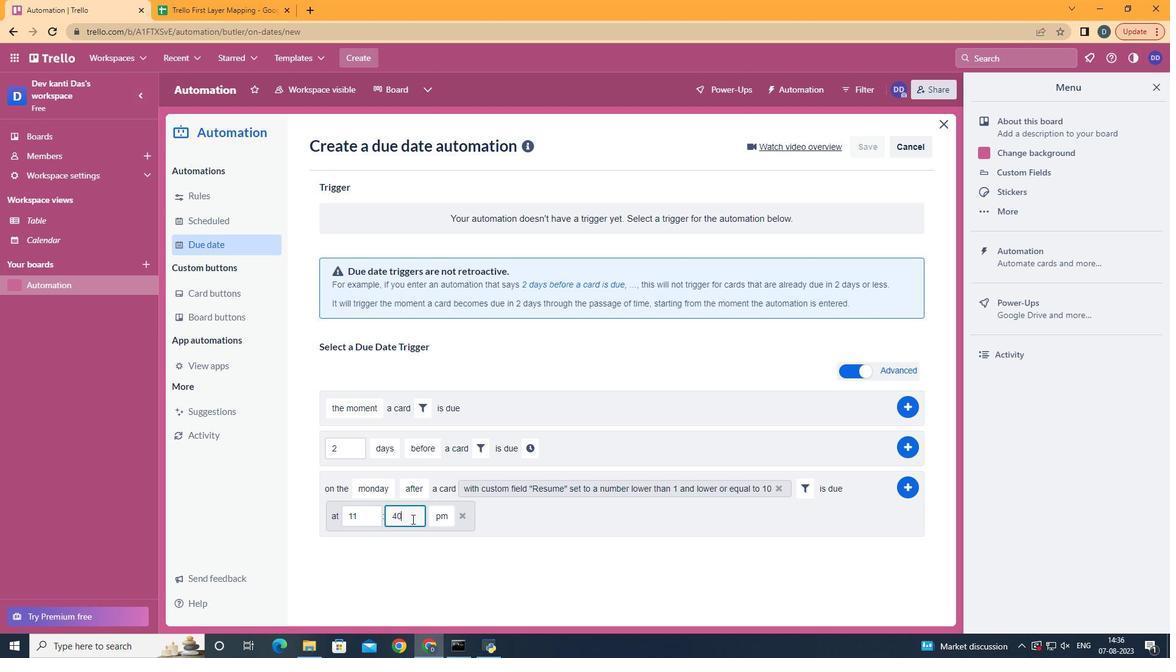 
Action: Key pressed <Key.backspace><Key.backspace>00
Screenshot: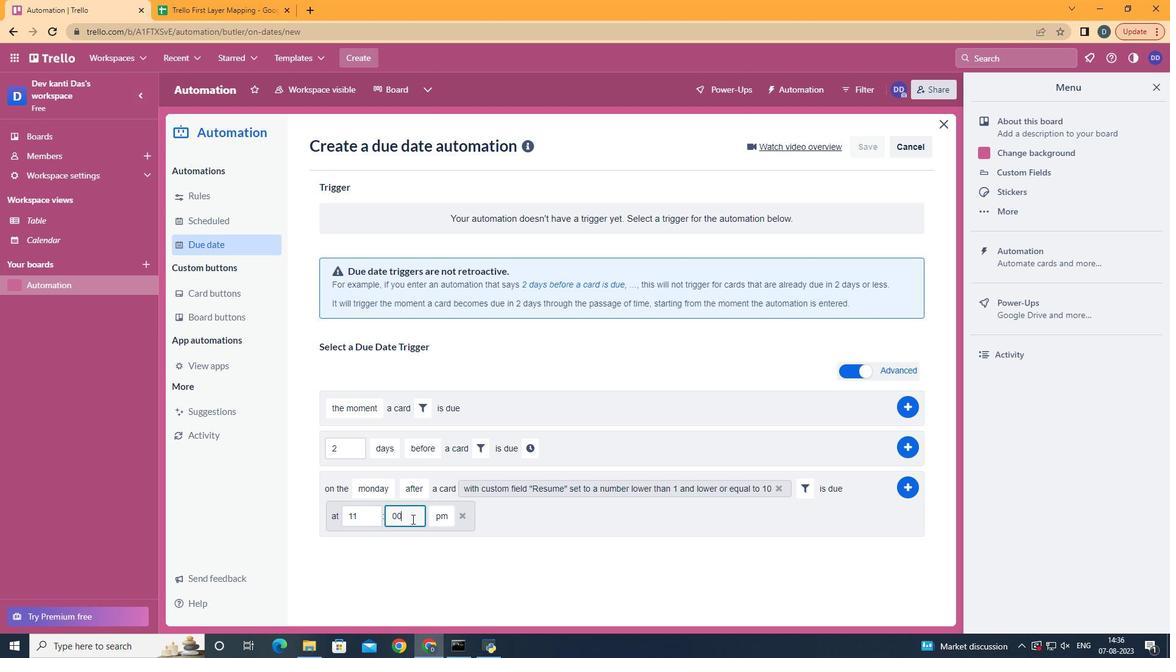 
Action: Mouse moved to (439, 531)
Screenshot: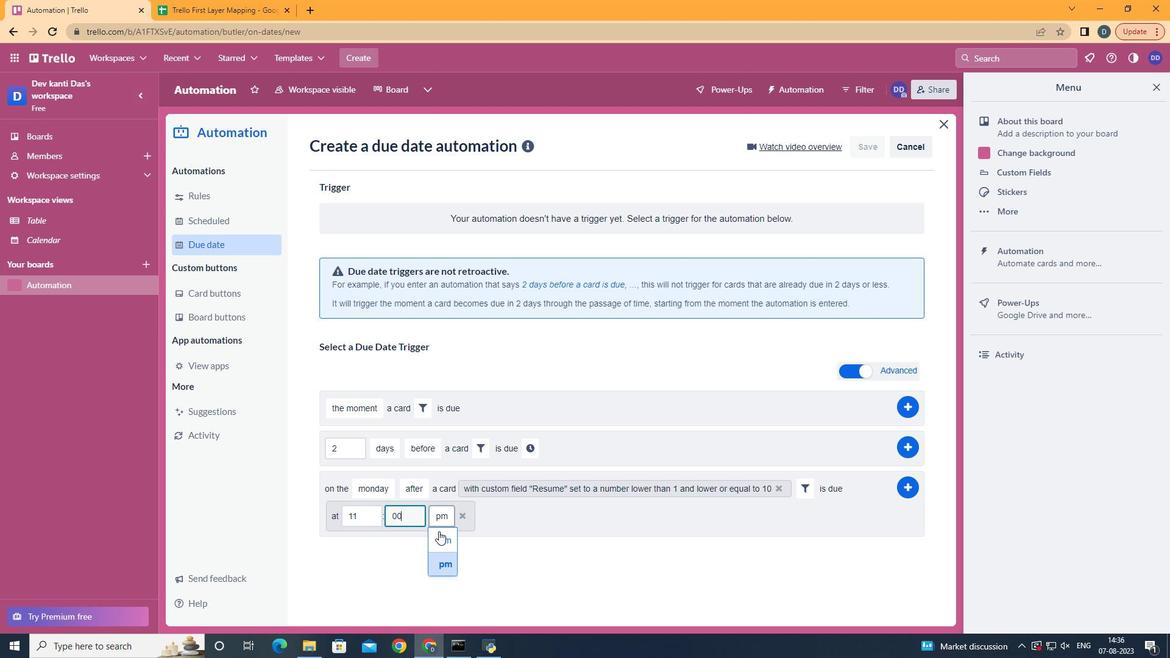 
Action: Mouse pressed left at (439, 531)
Screenshot: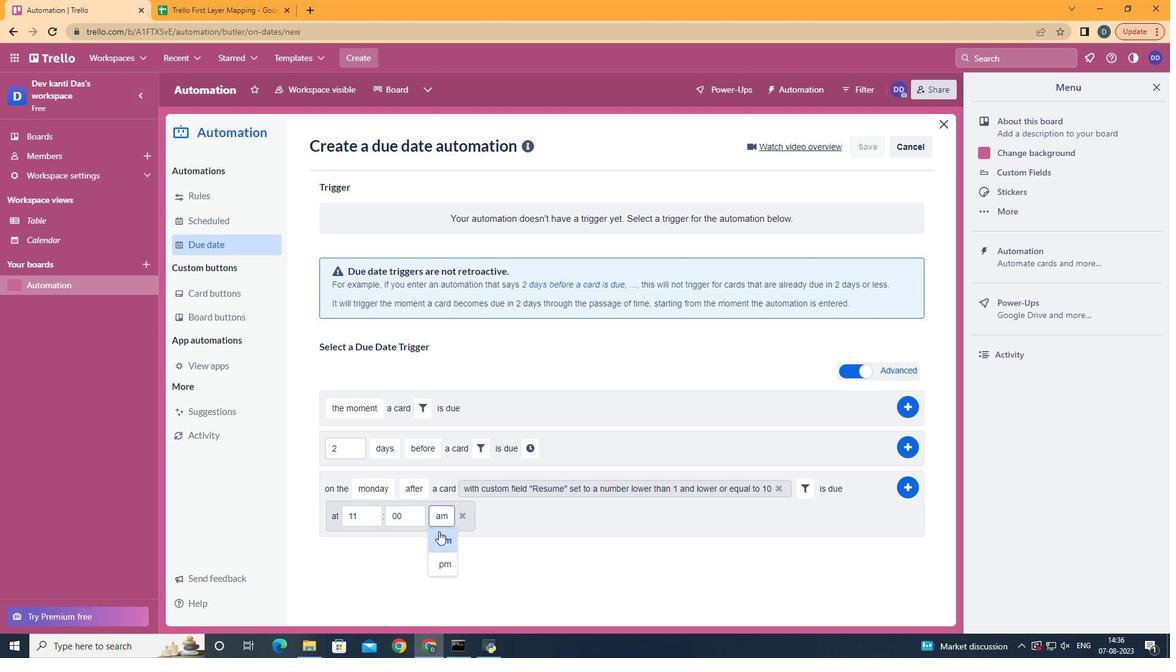 
Action: Mouse moved to (904, 494)
Screenshot: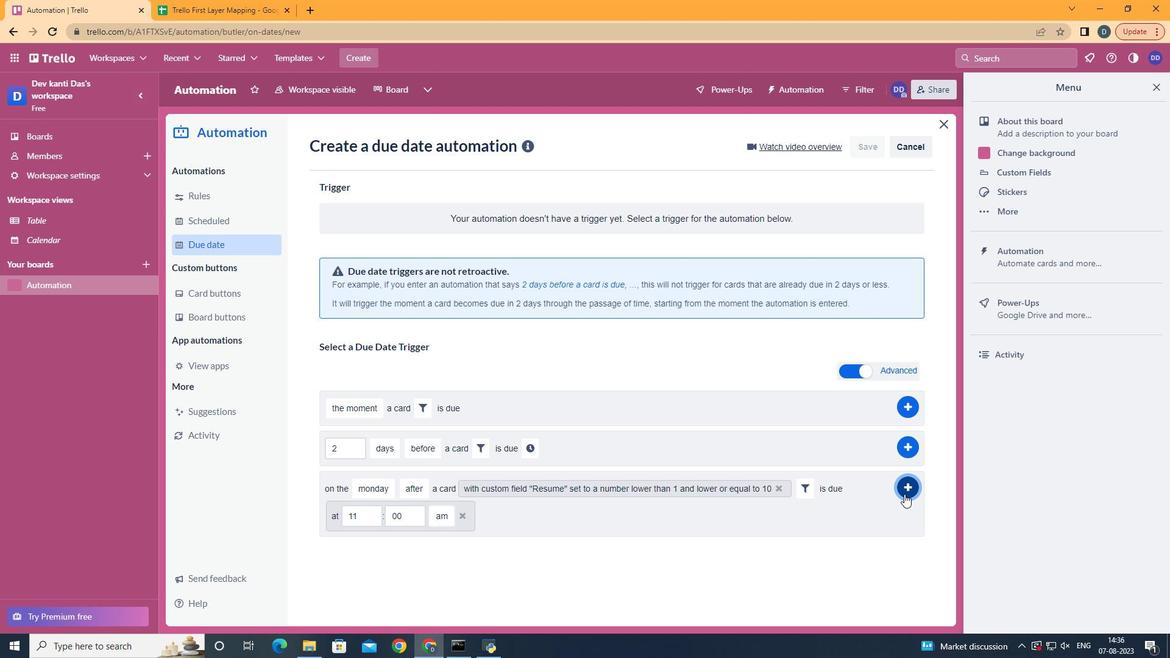 
Action: Mouse pressed left at (904, 494)
Screenshot: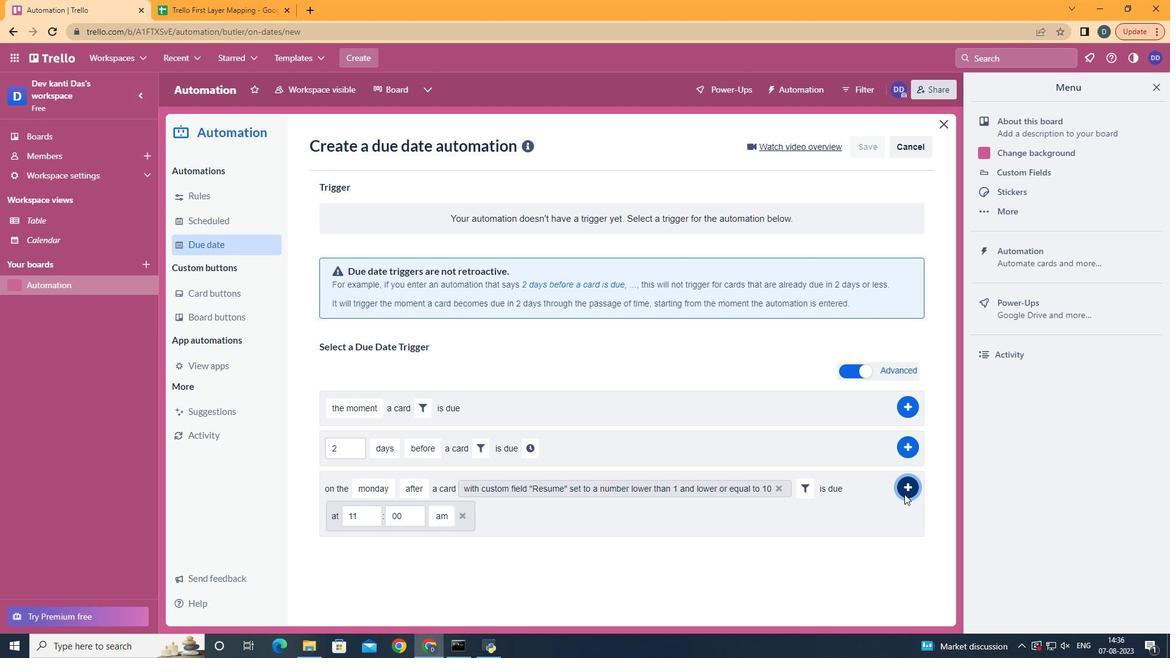 
Action: Mouse moved to (626, 198)
Screenshot: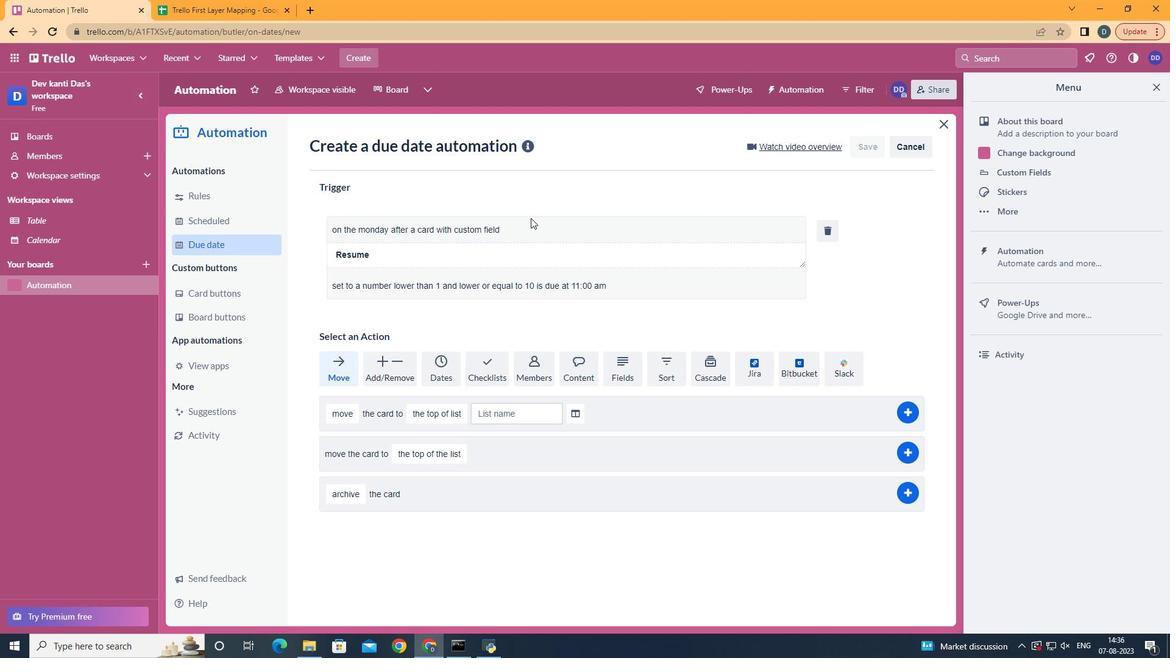 
